 Task: In the Contact  AudreyDavis@lohud.com, Log SMS with description: 'Followed up via SMS with a lead who attended our recent webinar.'; Add date: '12 September, 2023', attach the document: Project_plan.docx. Logged in from softage.10@softage.net
Action: Mouse moved to (120, 74)
Screenshot: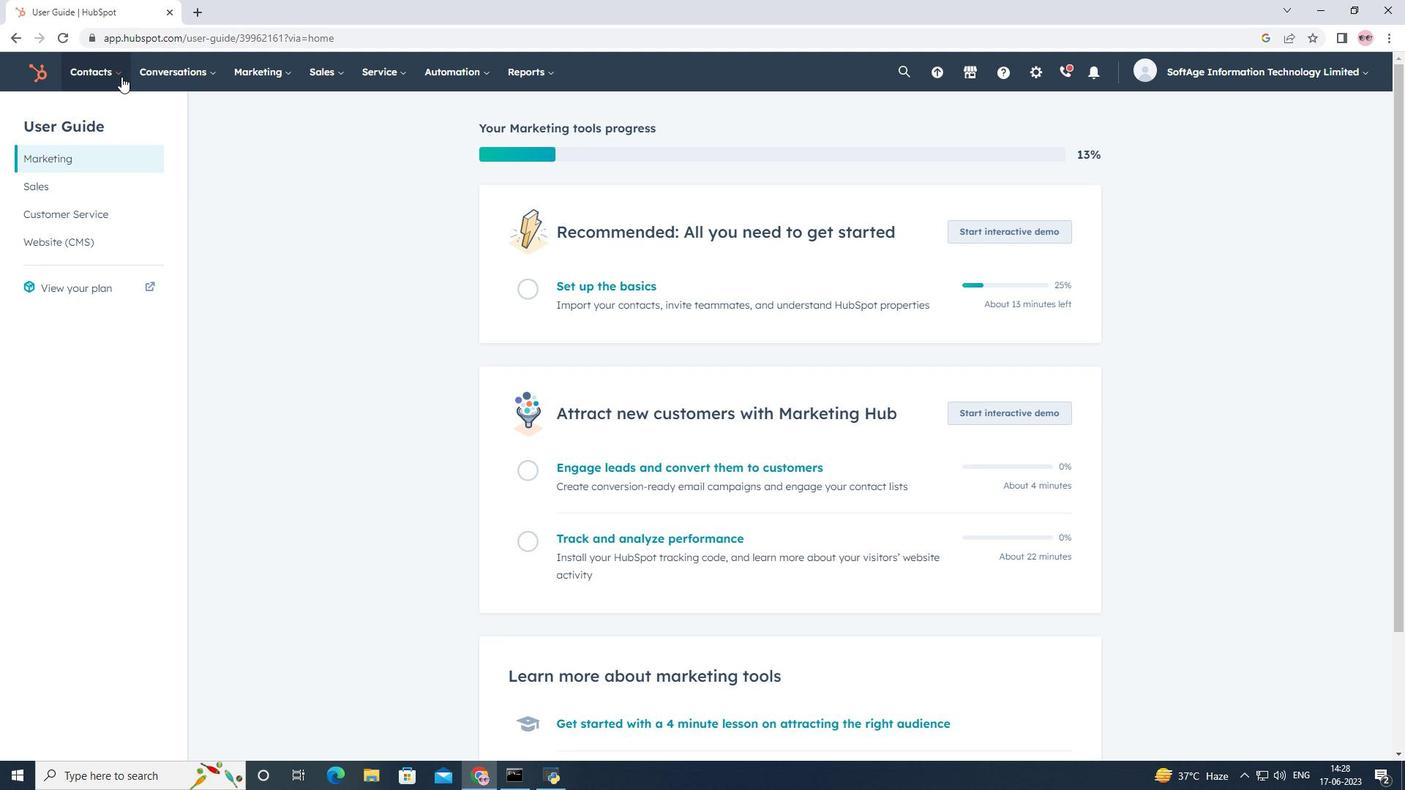 
Action: Mouse pressed left at (120, 74)
Screenshot: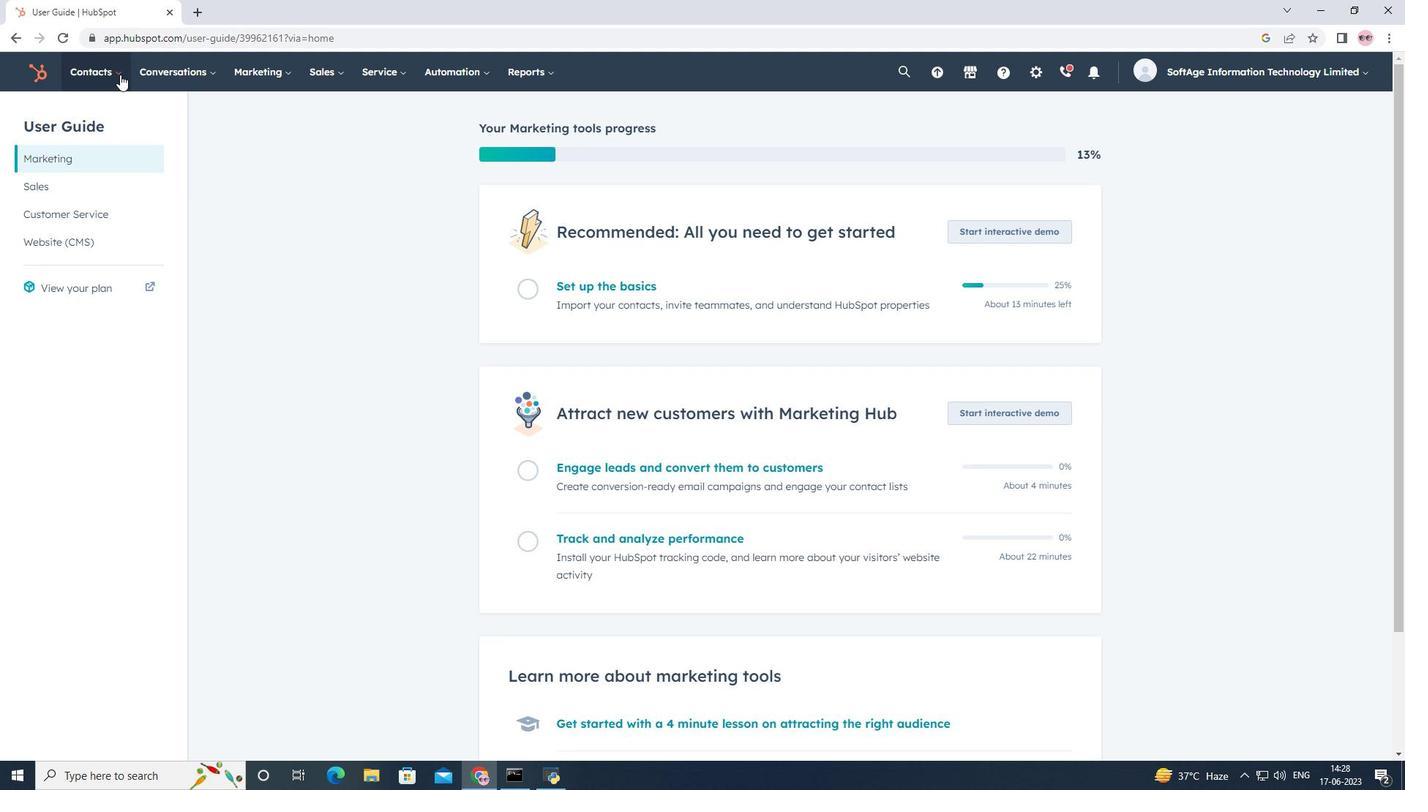 
Action: Mouse moved to (117, 105)
Screenshot: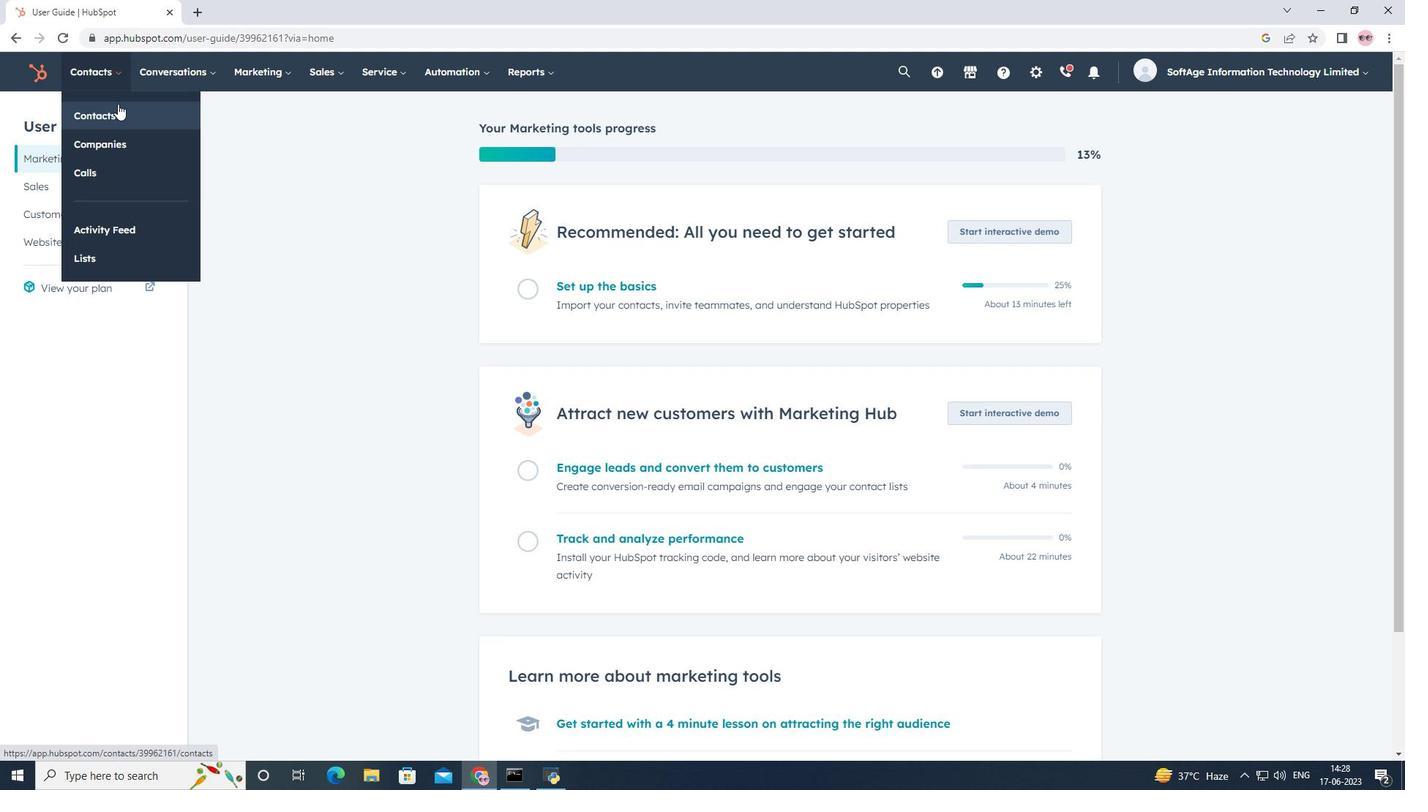 
Action: Mouse pressed left at (117, 105)
Screenshot: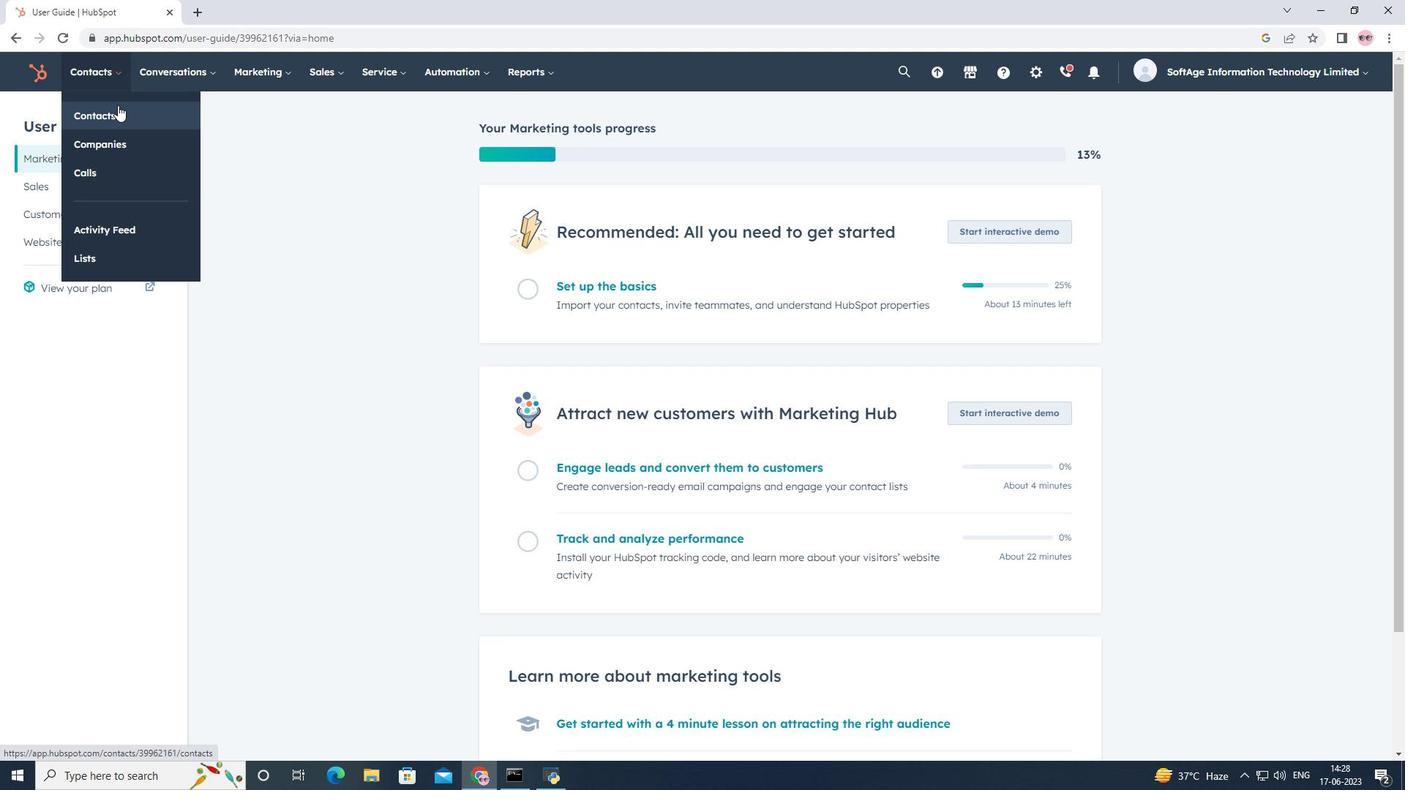 
Action: Mouse moved to (138, 240)
Screenshot: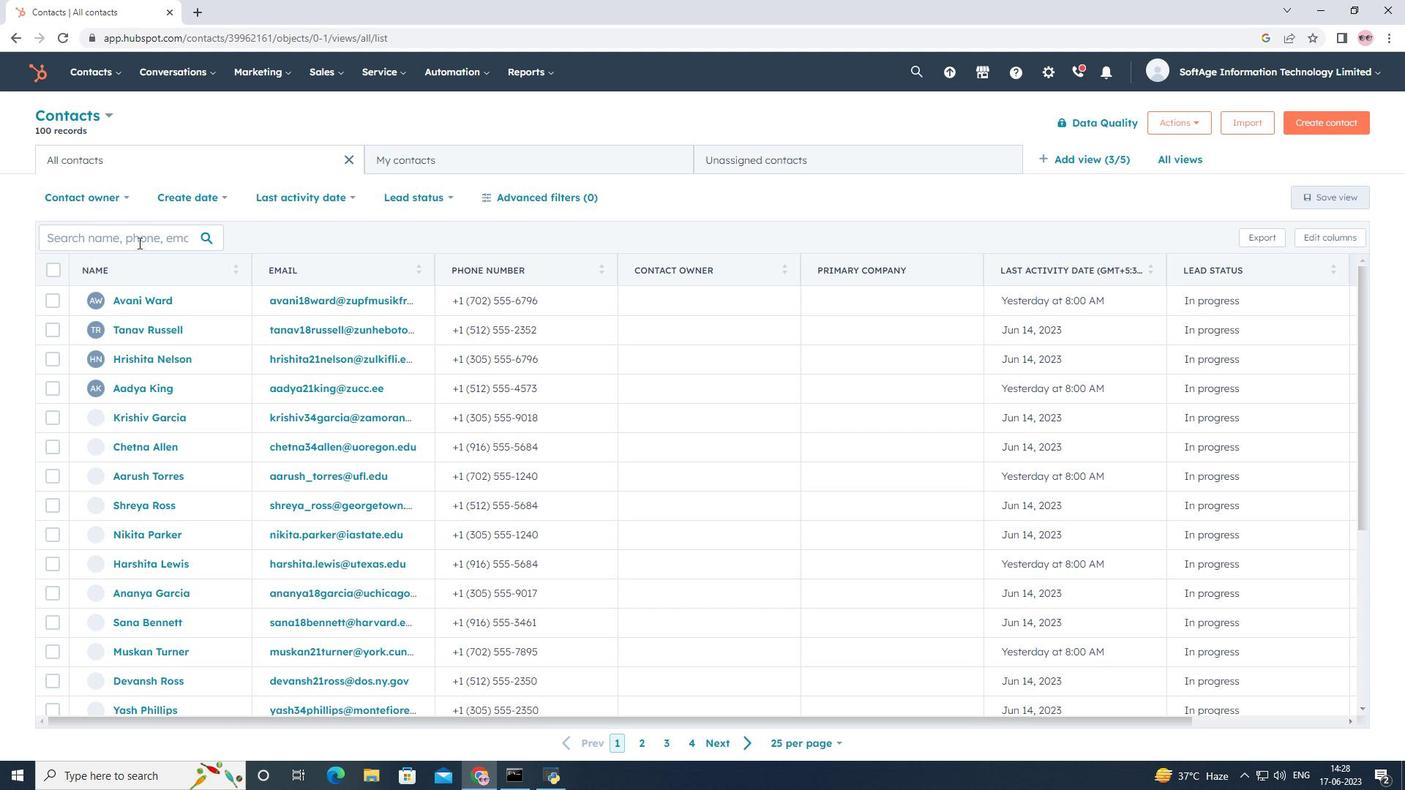 
Action: Mouse pressed left at (138, 240)
Screenshot: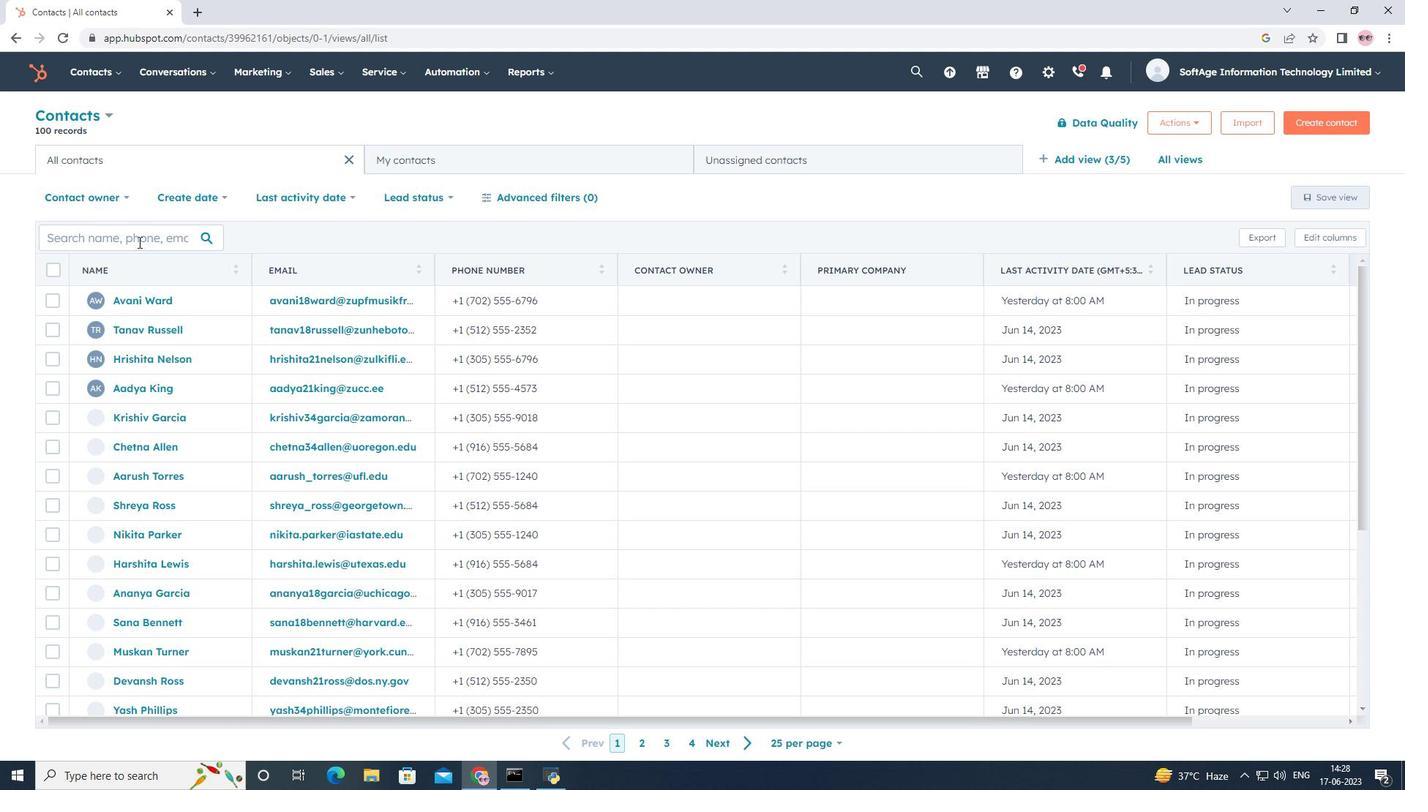 
Action: Mouse moved to (138, 240)
Screenshot: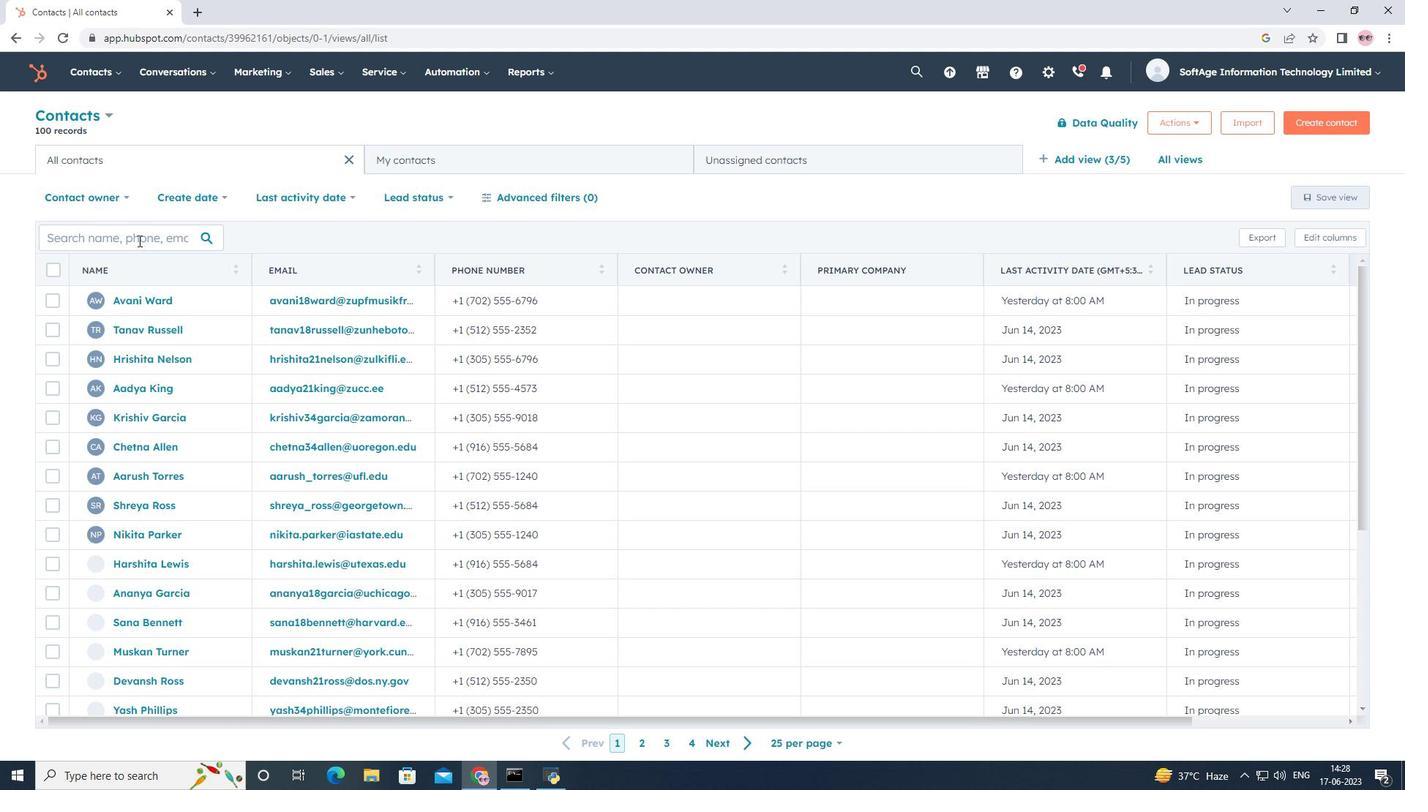 
Action: Key pressed <Key.shift>Audrey<Key.shift>davis<Key.shift>@lohud.com
Screenshot: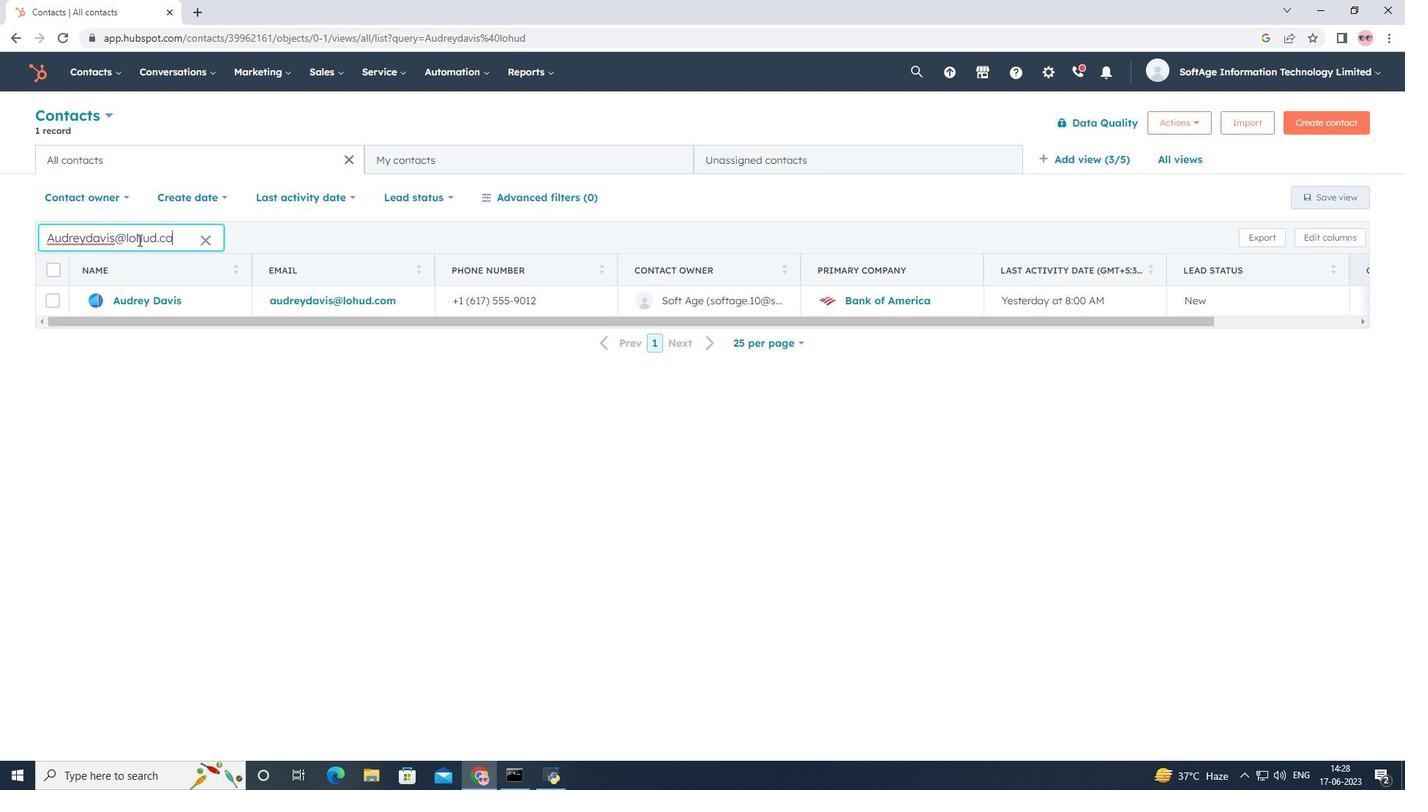 
Action: Mouse moved to (145, 300)
Screenshot: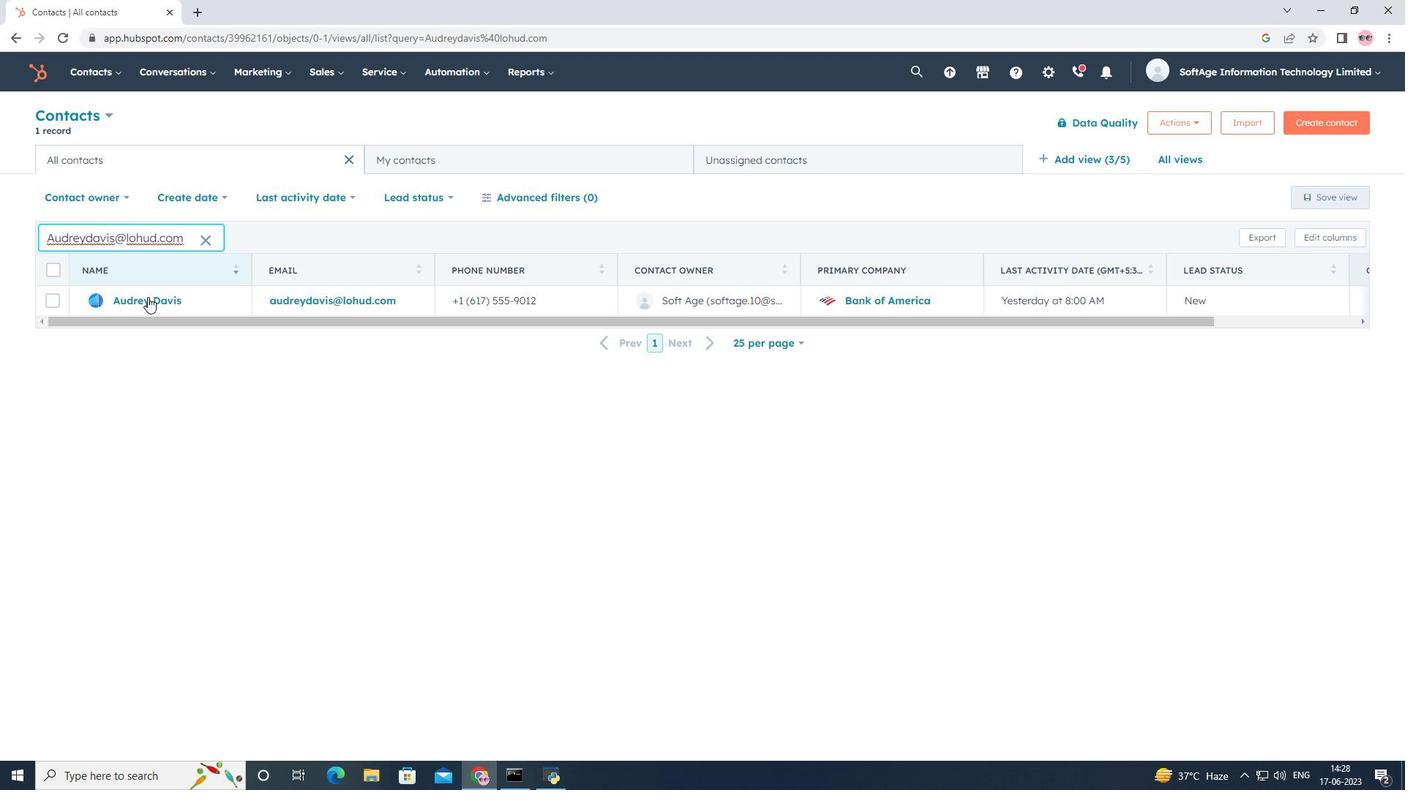 
Action: Mouse pressed left at (145, 300)
Screenshot: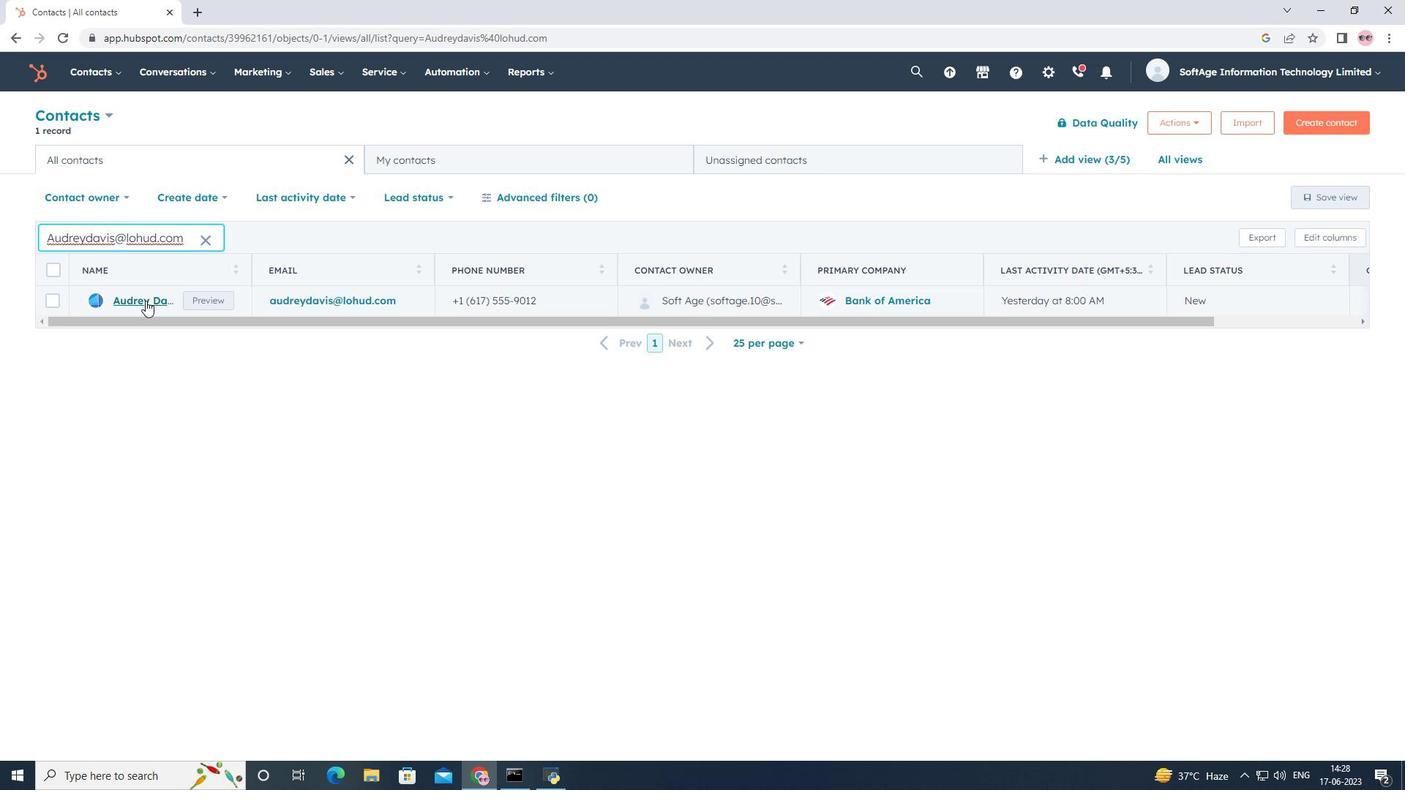 
Action: Mouse moved to (278, 243)
Screenshot: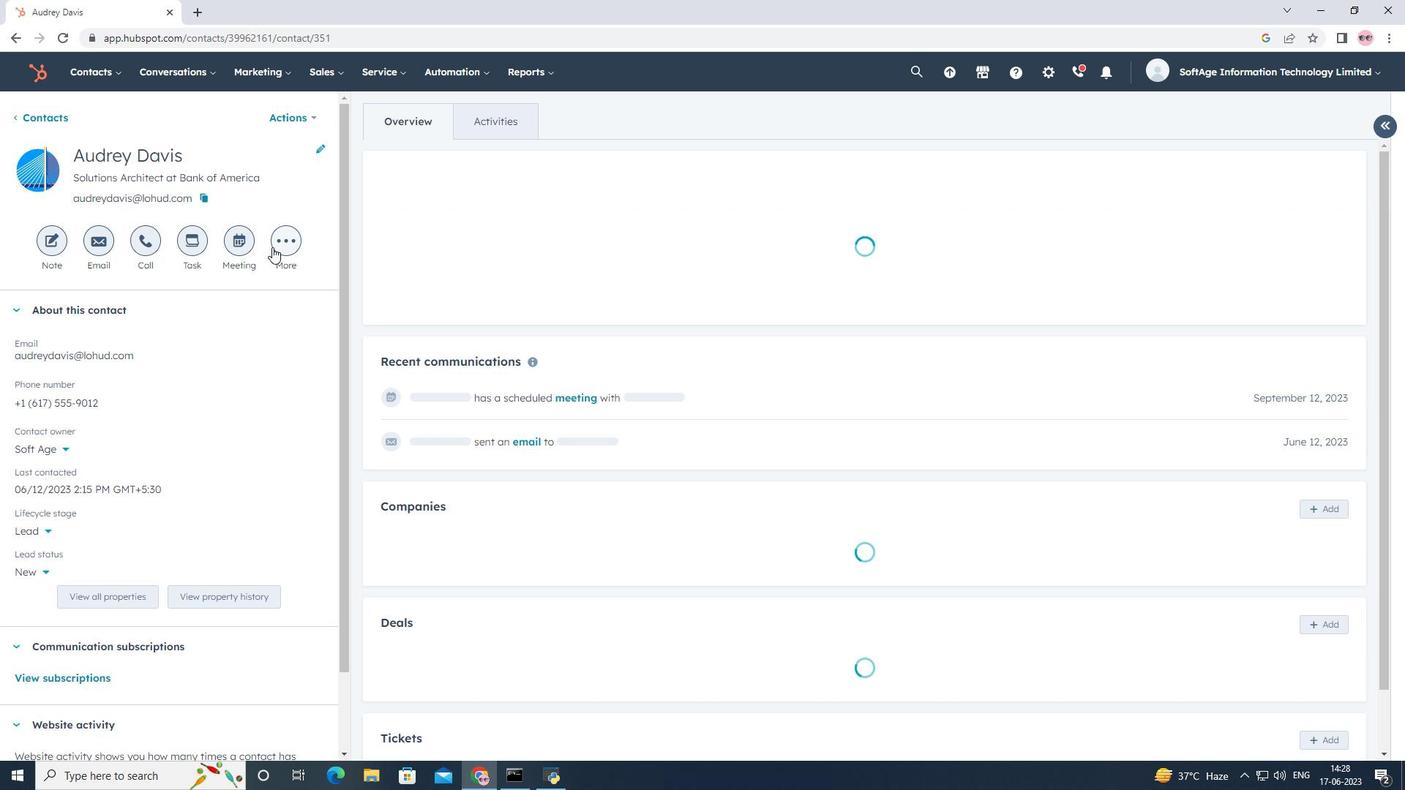 
Action: Mouse pressed left at (278, 243)
Screenshot: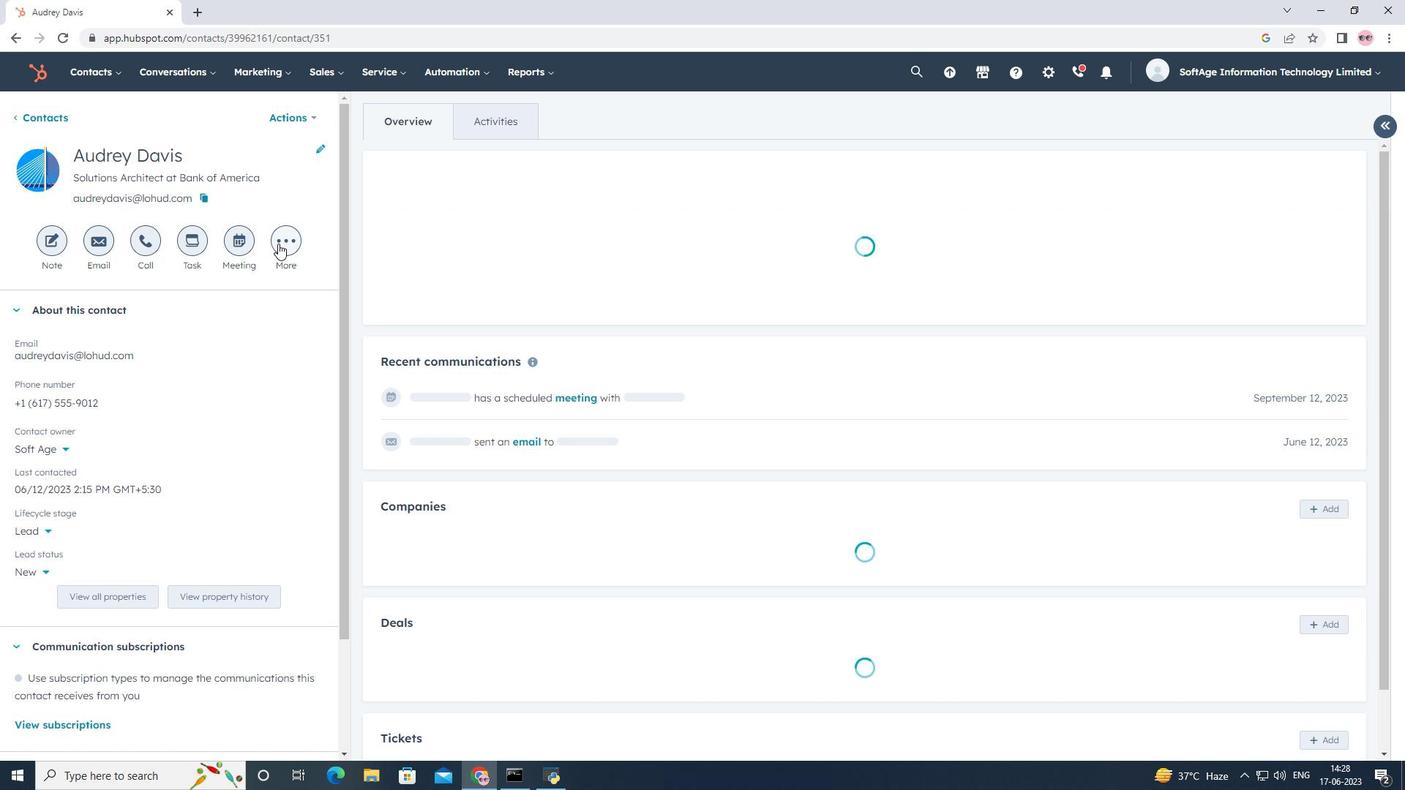
Action: Mouse moved to (288, 279)
Screenshot: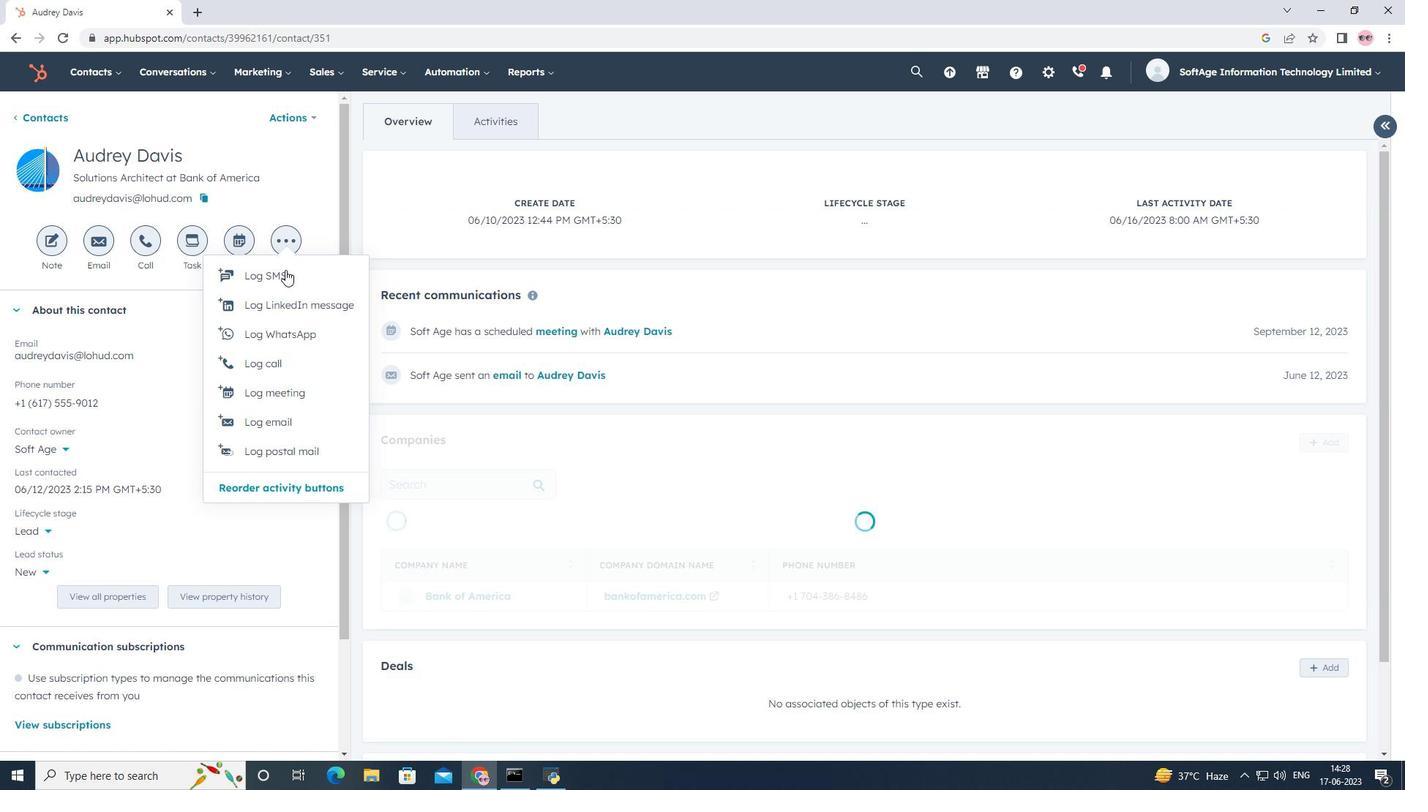 
Action: Mouse pressed left at (288, 279)
Screenshot: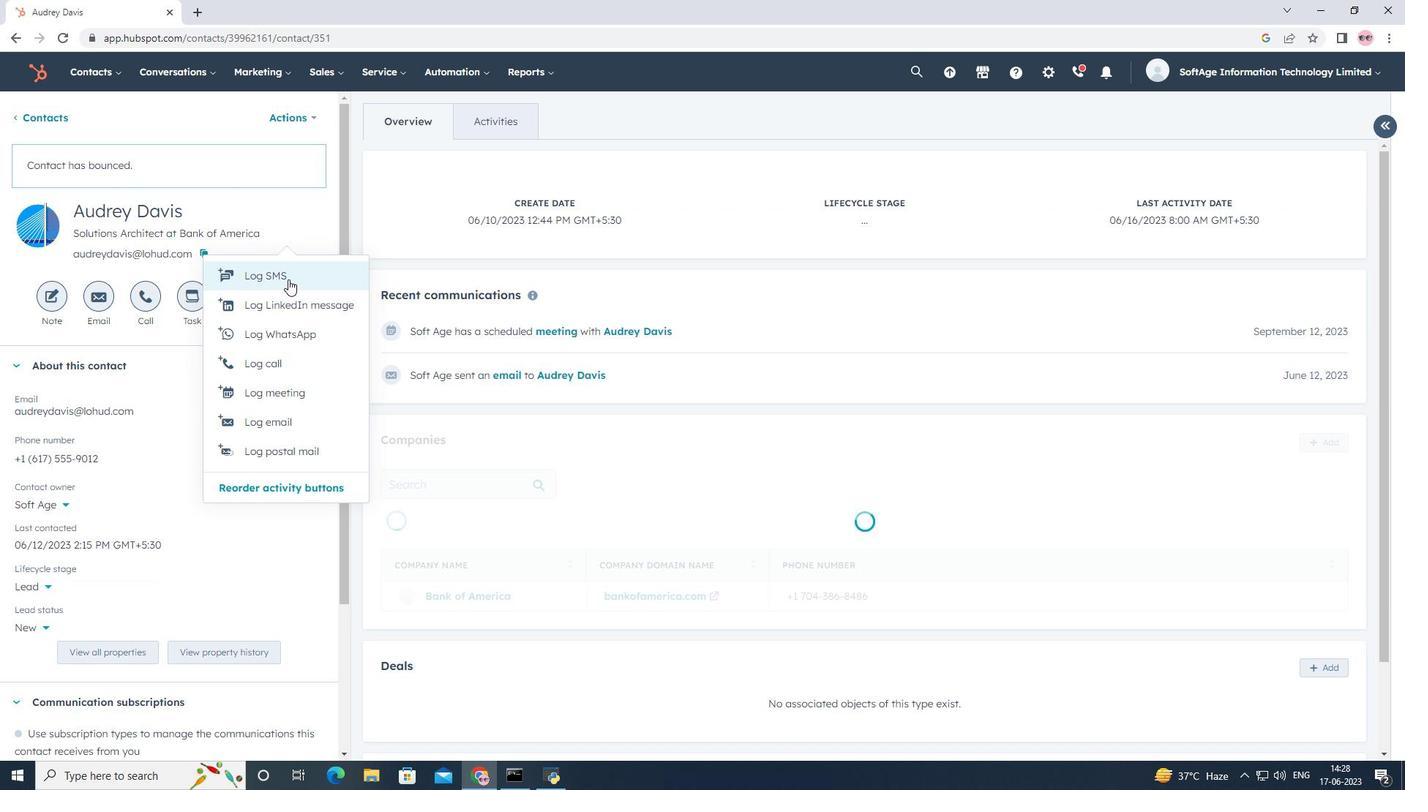 
Action: Mouse moved to (283, 298)
Screenshot: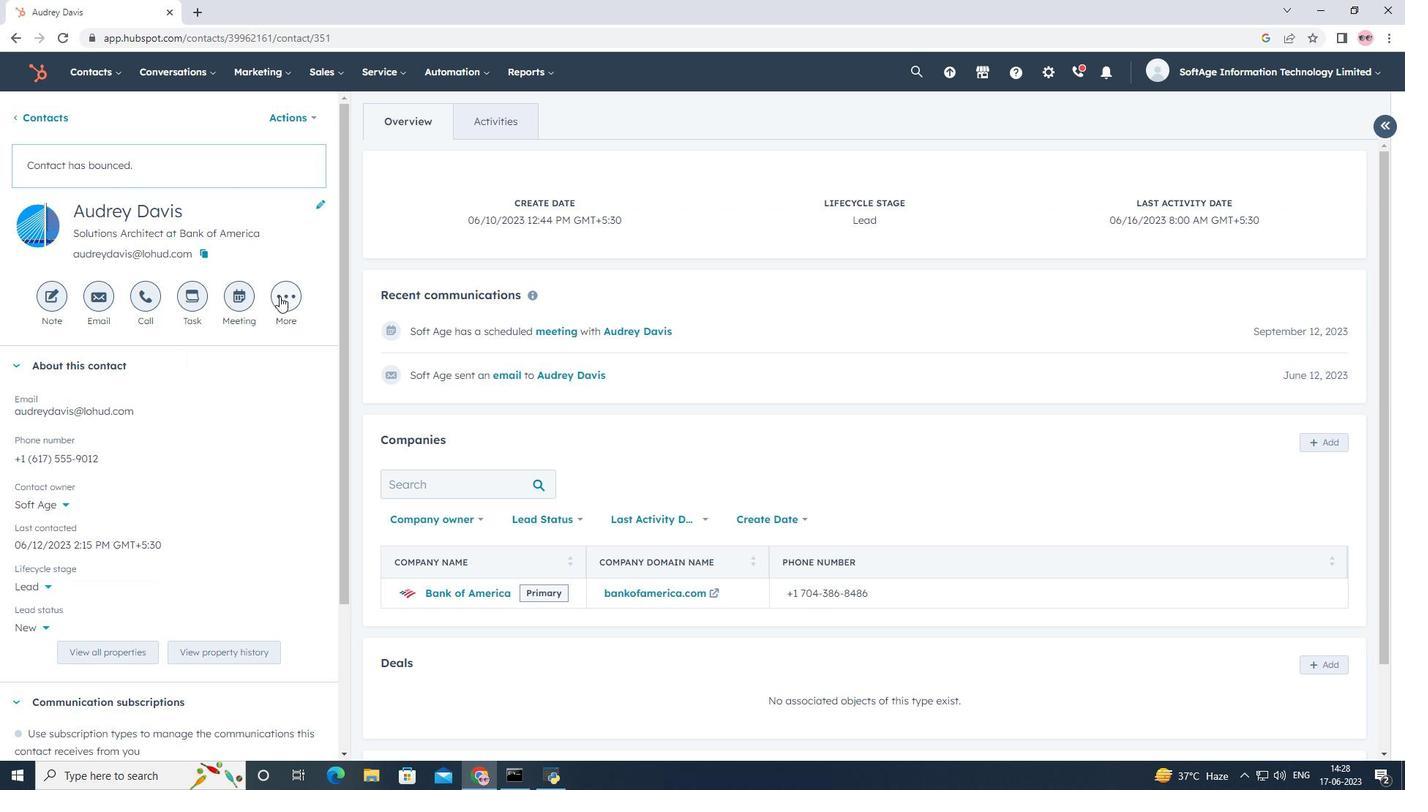 
Action: Mouse pressed left at (283, 298)
Screenshot: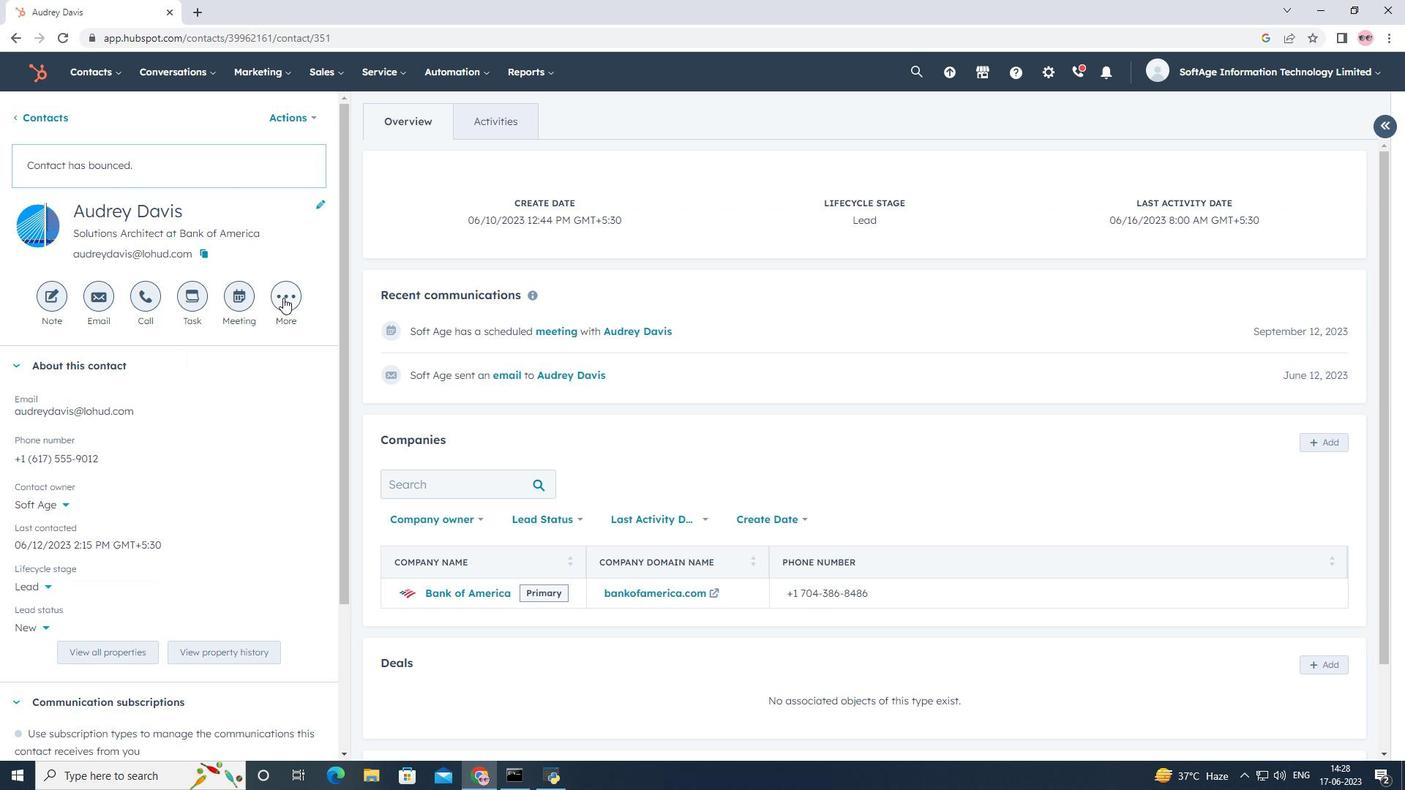 
Action: Mouse moved to (296, 328)
Screenshot: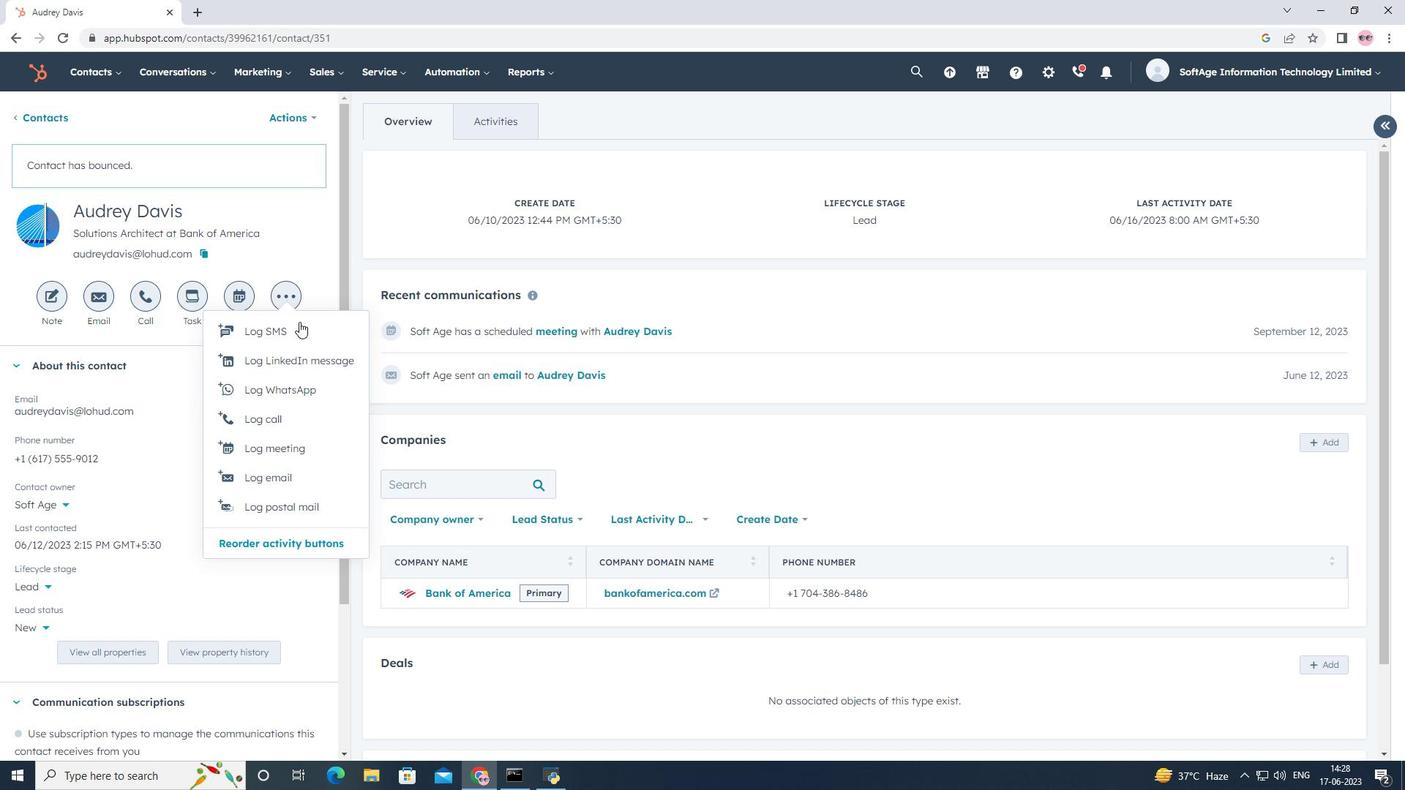 
Action: Mouse pressed left at (296, 328)
Screenshot: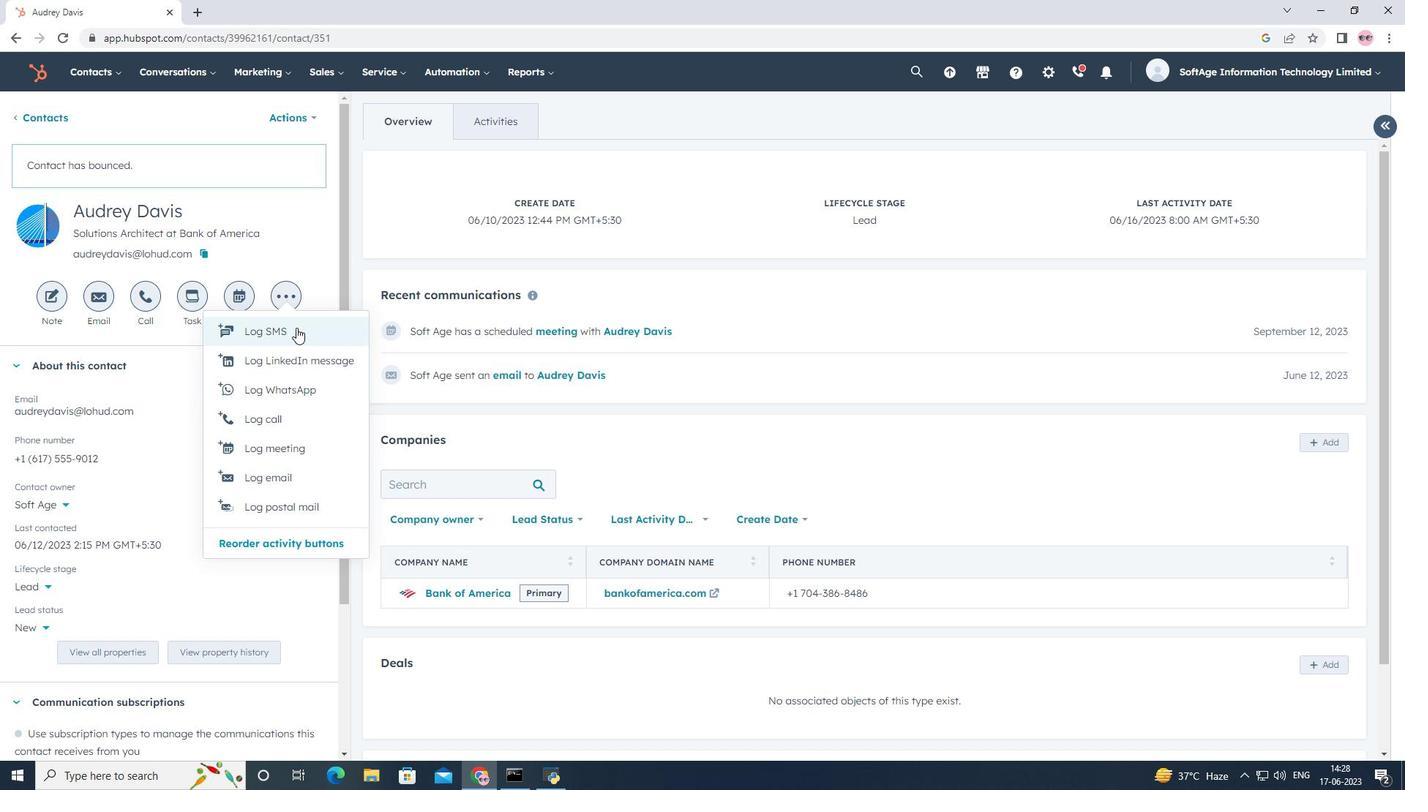 
Action: Mouse moved to (889, 549)
Screenshot: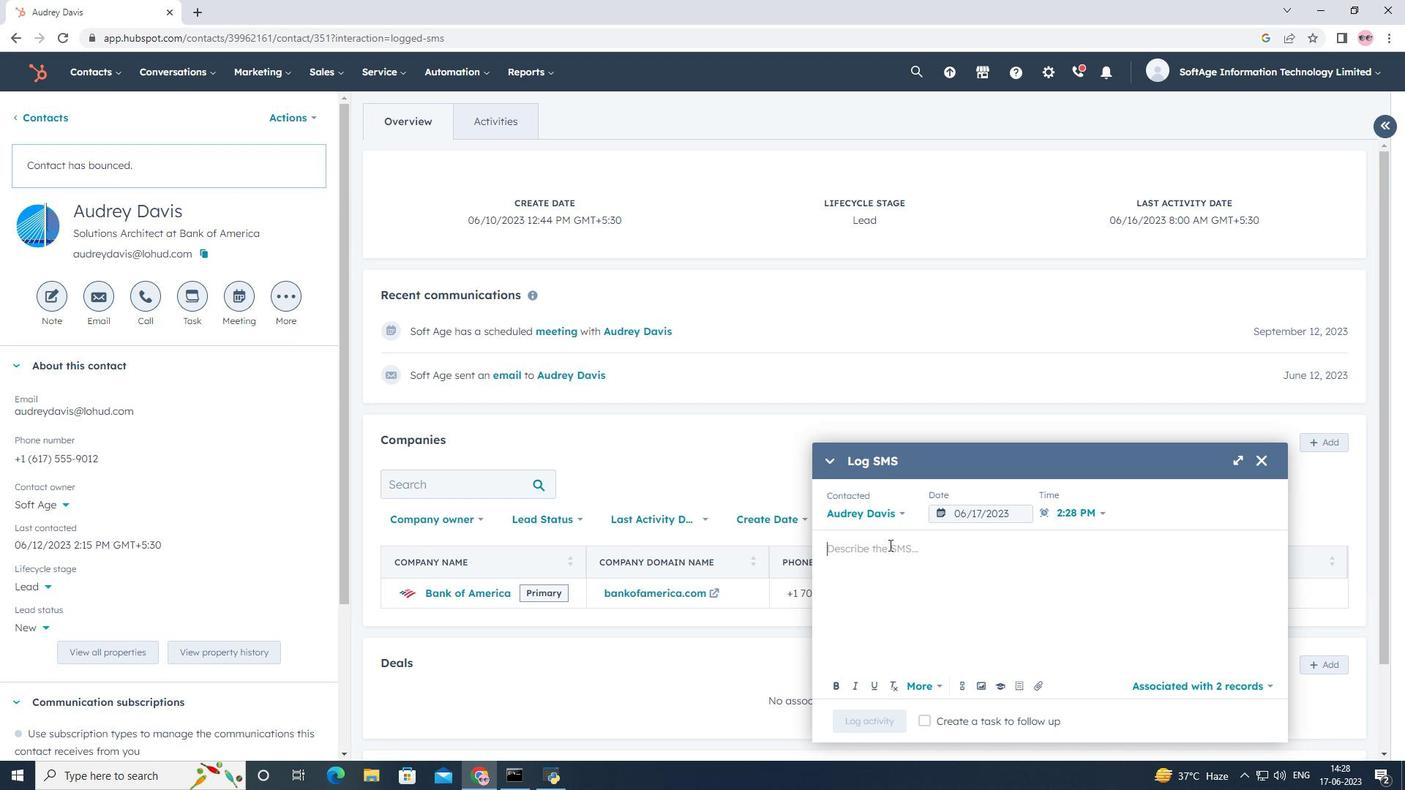 
Action: Mouse pressed left at (889, 549)
Screenshot: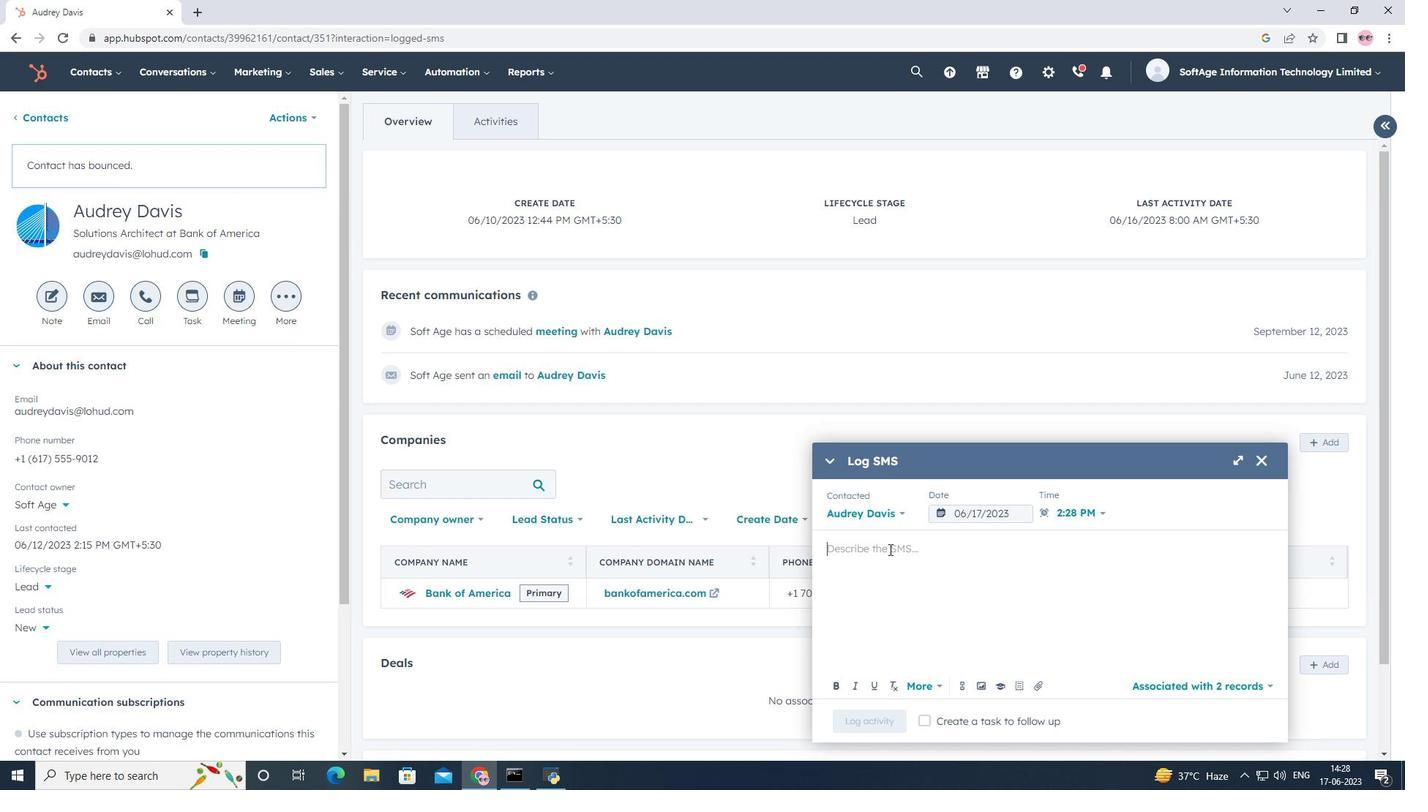 
Action: Key pressed <Key.shift><Key.shift><Key.shift><Key.shift><Key.shift><Key.shift><Key.shift><Key.shift><Key.shift><Key.shift><Key.shift><Key.shift><Key.shift><Key.shift><Key.shift><Key.shift><Key.shift>Followed<Key.space>up<Key.space>via<Key.space><Key.shift>SMS<Key.space>with<Key.space>a<Key.space>lead<Key.space><Key.shift>who<Key.space>attended<Key.space>our<Key.space>recent<Key.space>webinar.
Screenshot: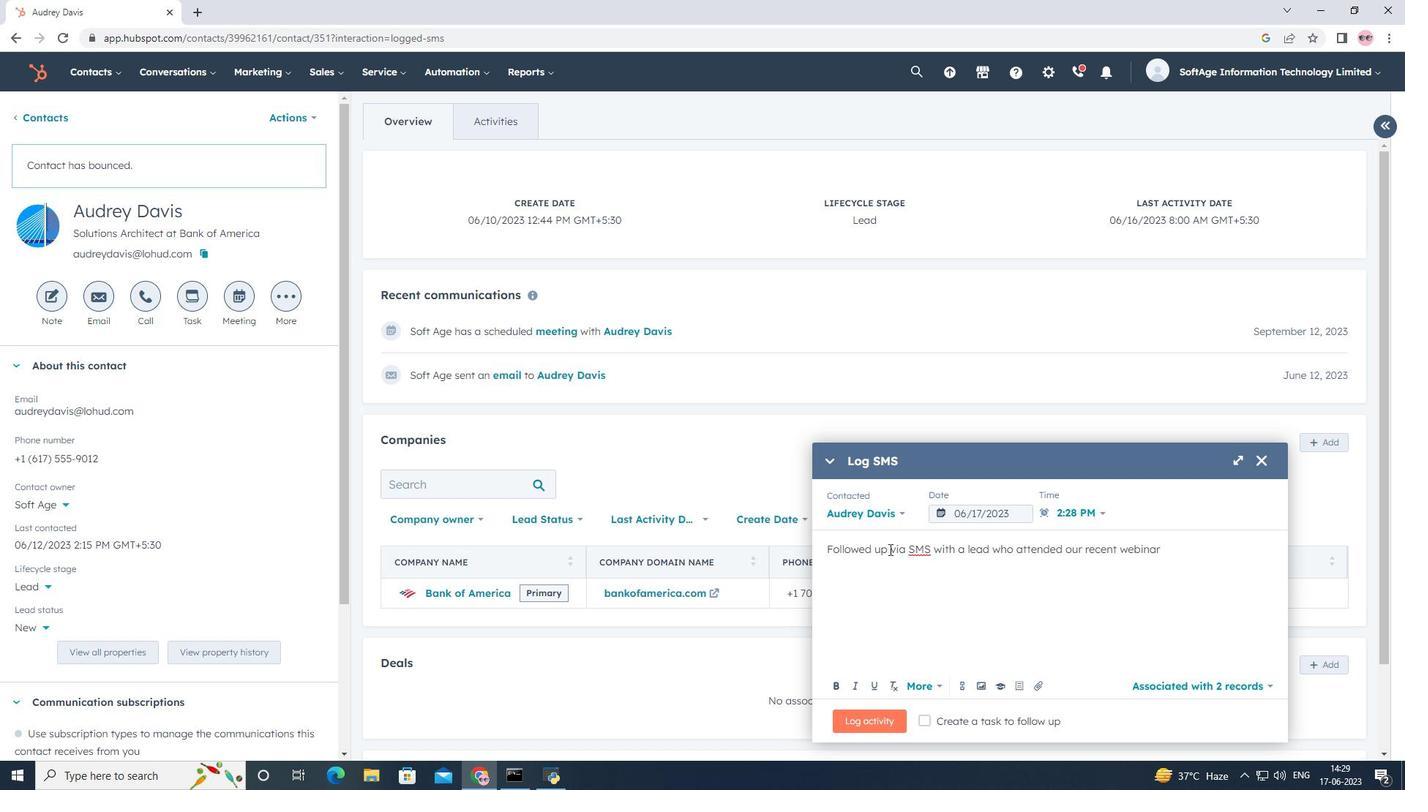 
Action: Mouse moved to (1003, 515)
Screenshot: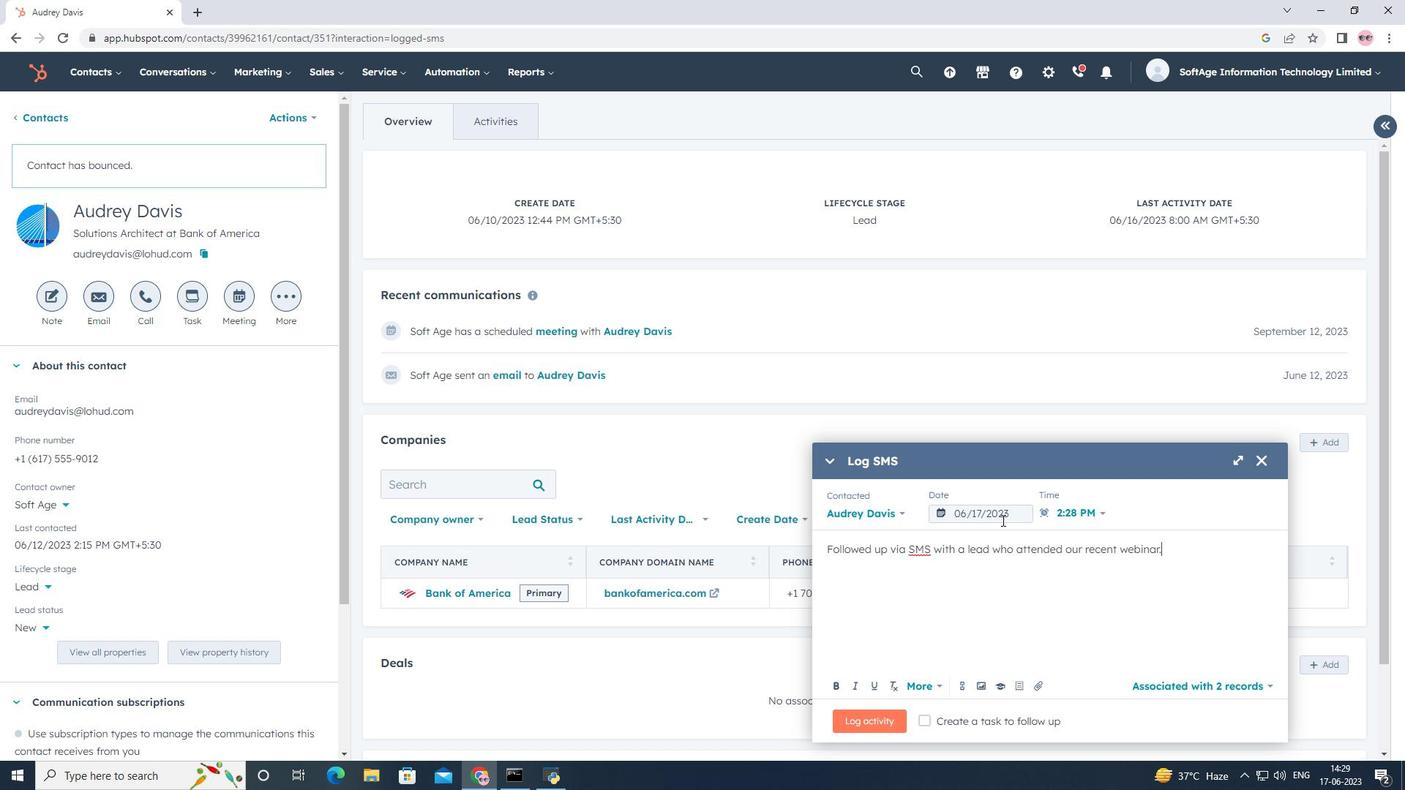 
Action: Mouse pressed left at (1003, 515)
Screenshot: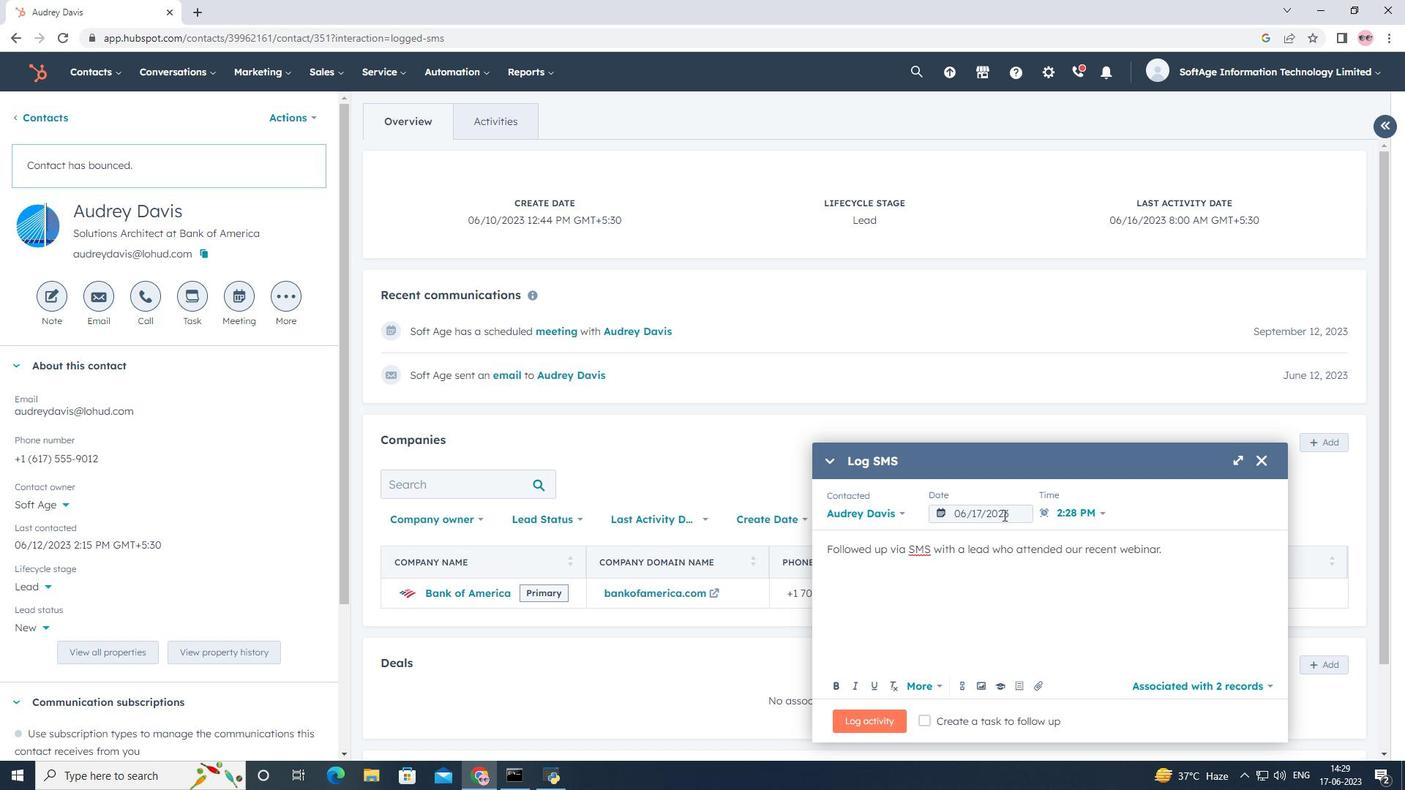 
Action: Mouse moved to (1117, 281)
Screenshot: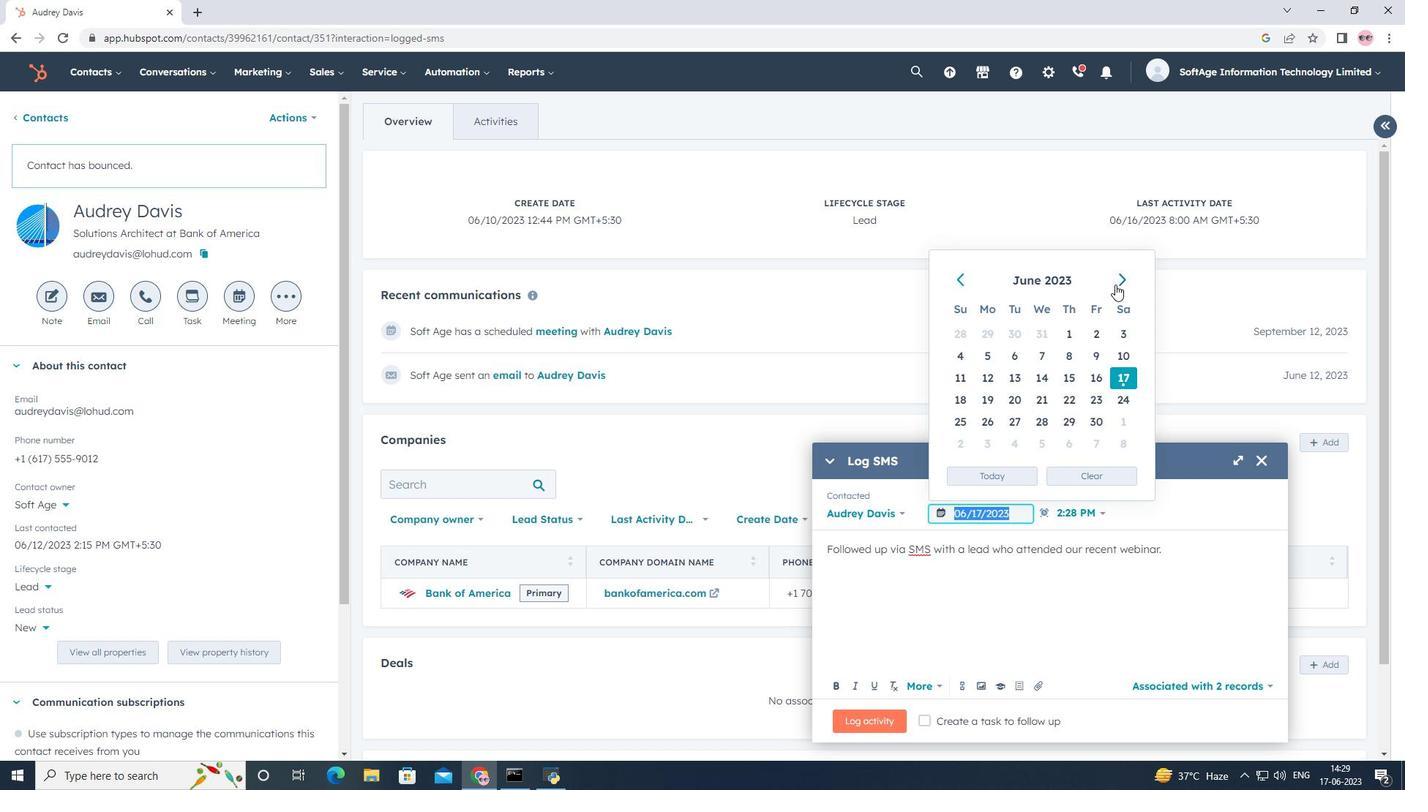 
Action: Mouse pressed left at (1117, 281)
Screenshot: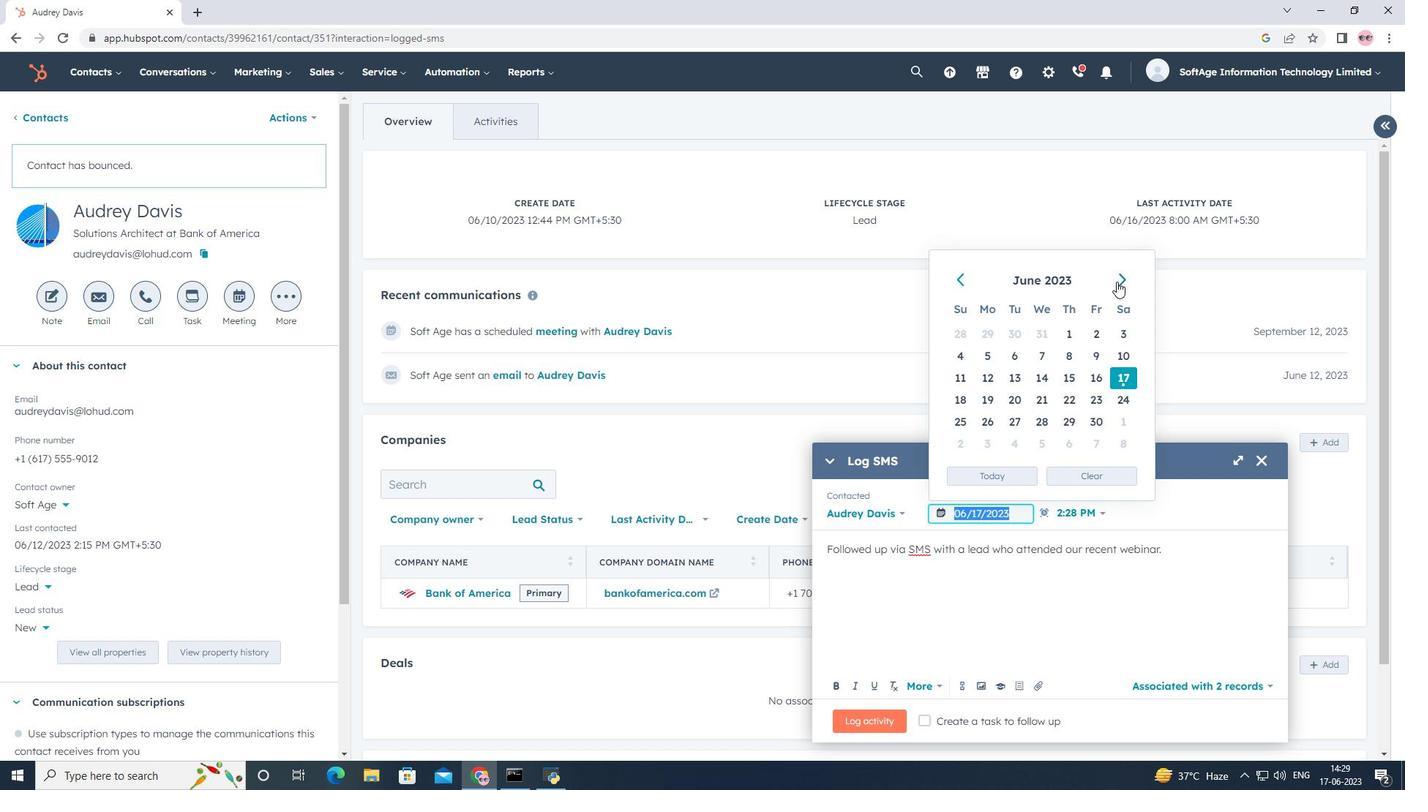 
Action: Mouse pressed left at (1117, 281)
Screenshot: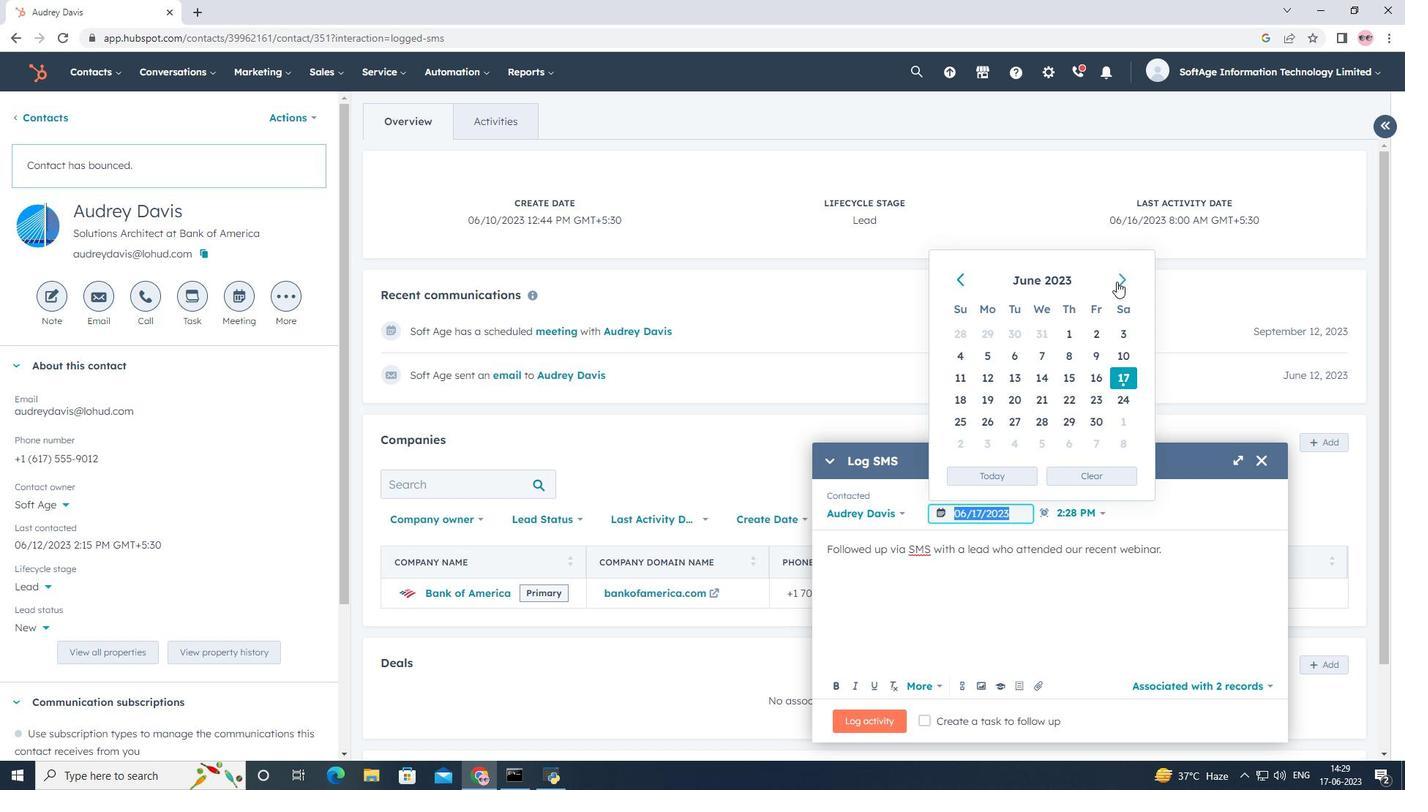 
Action: Mouse pressed left at (1117, 281)
Screenshot: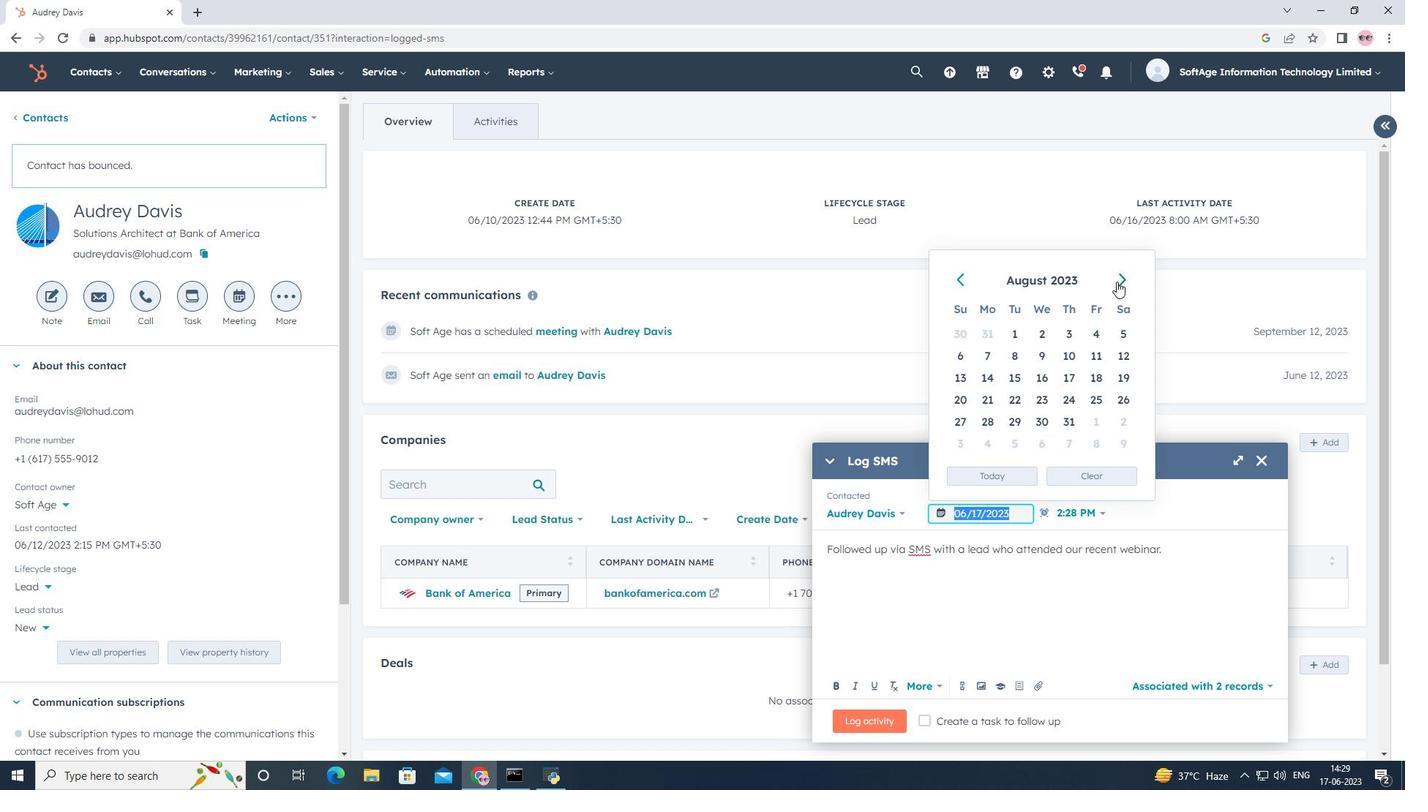 
Action: Mouse moved to (1016, 382)
Screenshot: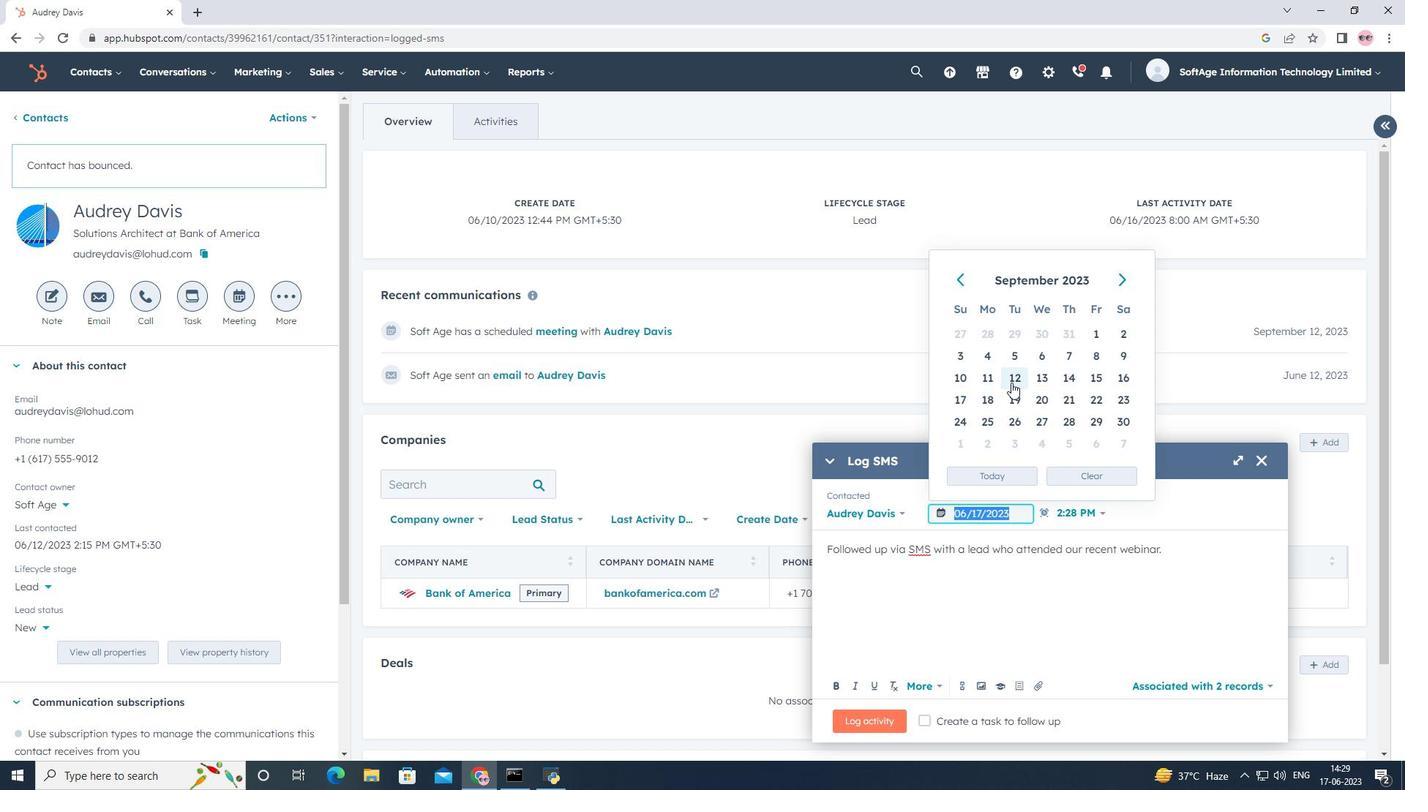 
Action: Mouse pressed left at (1016, 382)
Screenshot: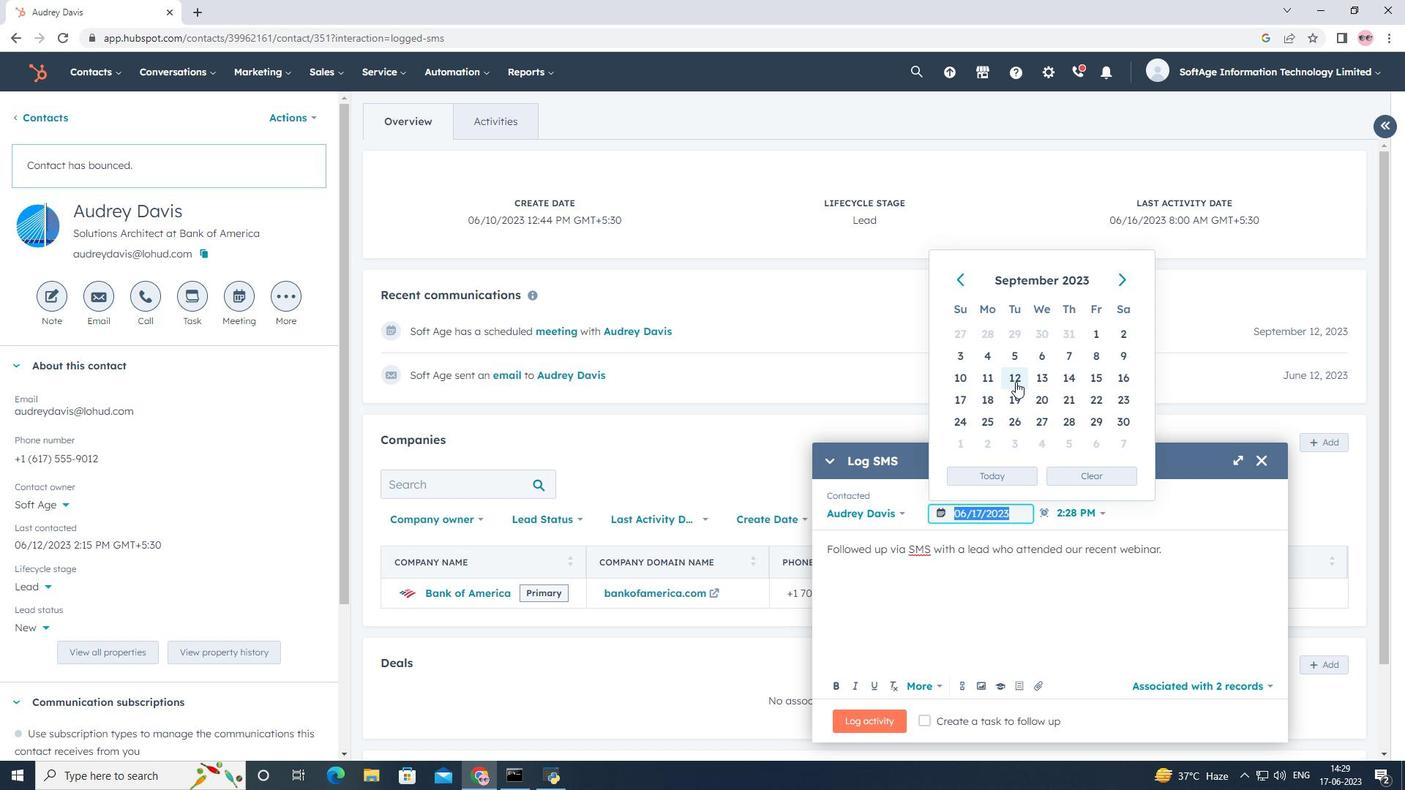 
Action: Mouse moved to (1036, 682)
Screenshot: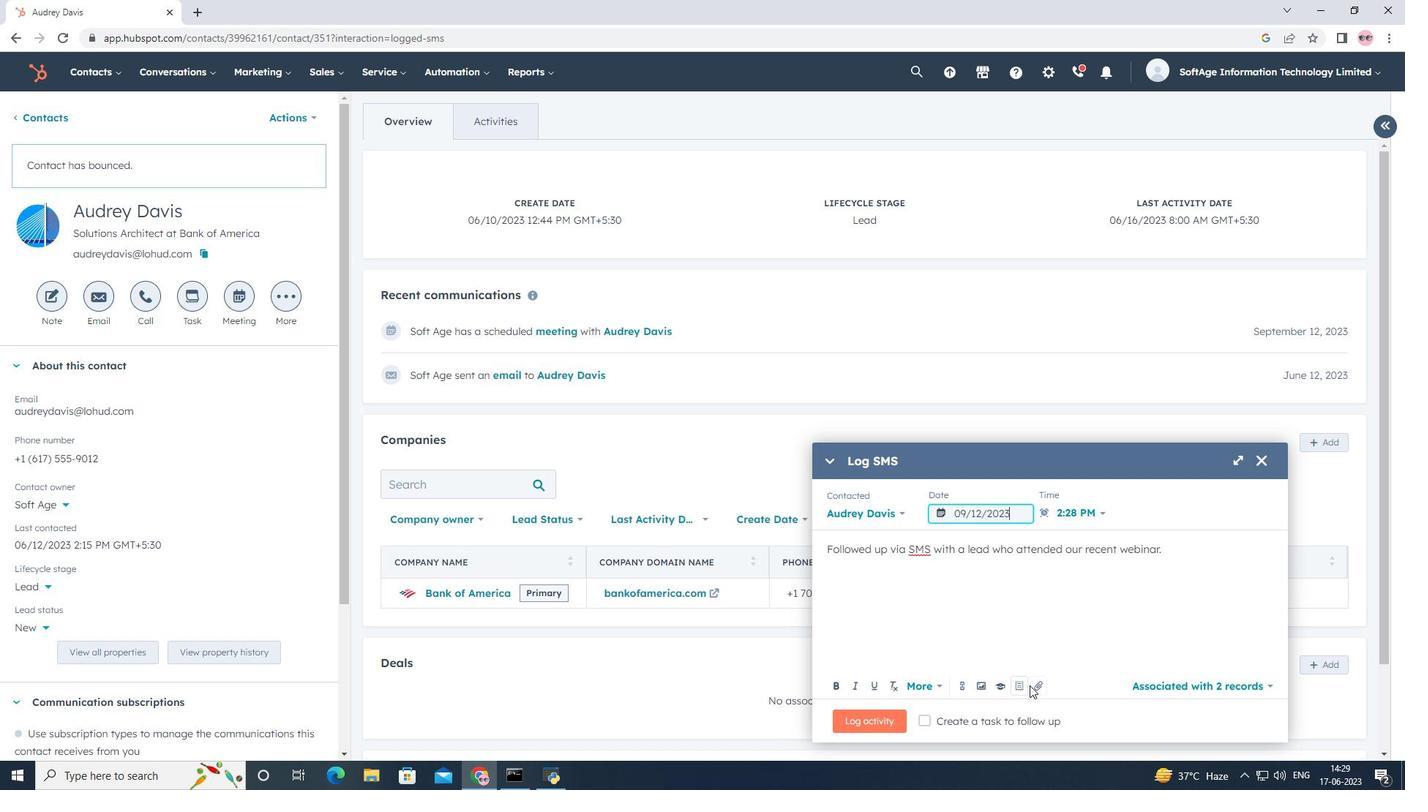 
Action: Mouse pressed left at (1036, 682)
Screenshot: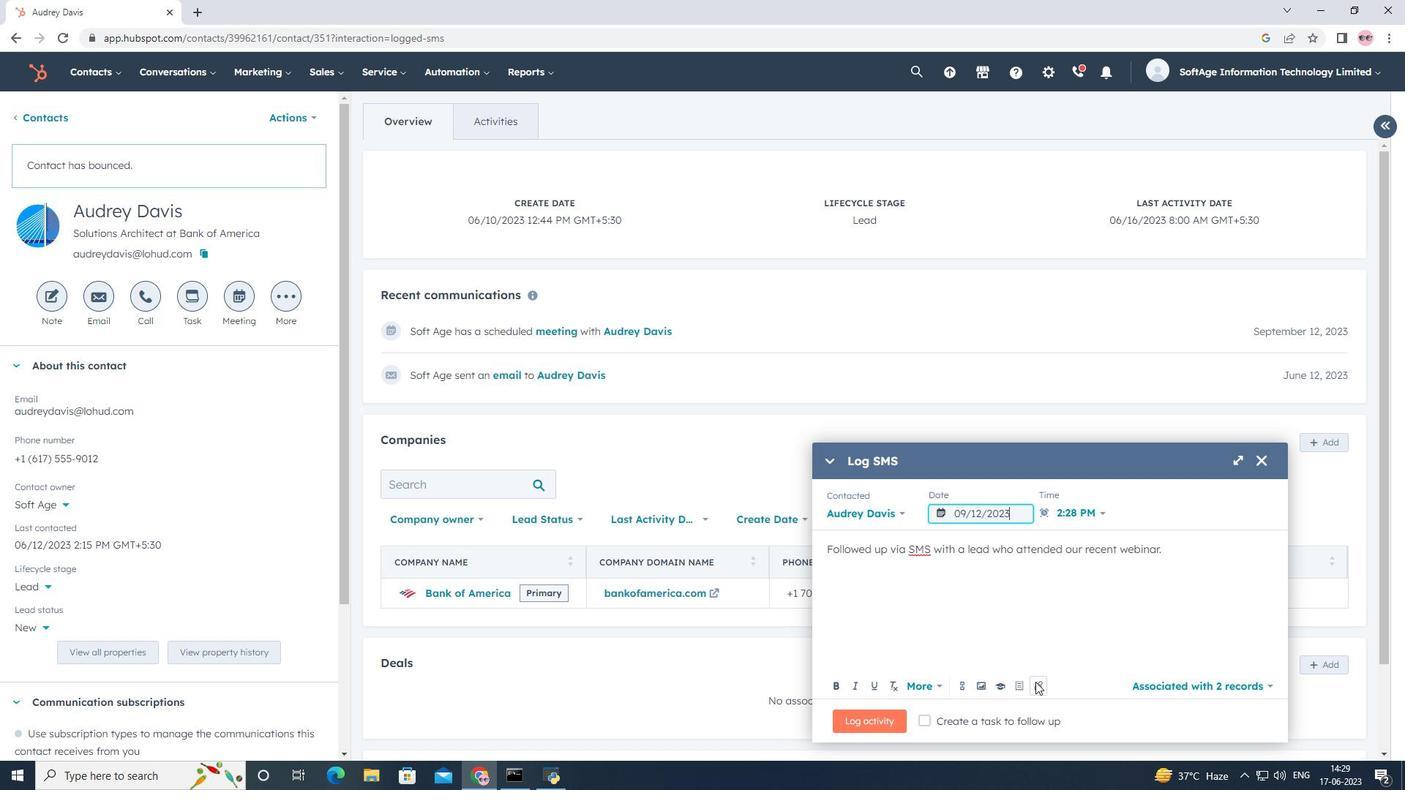 
Action: Mouse moved to (1048, 640)
Screenshot: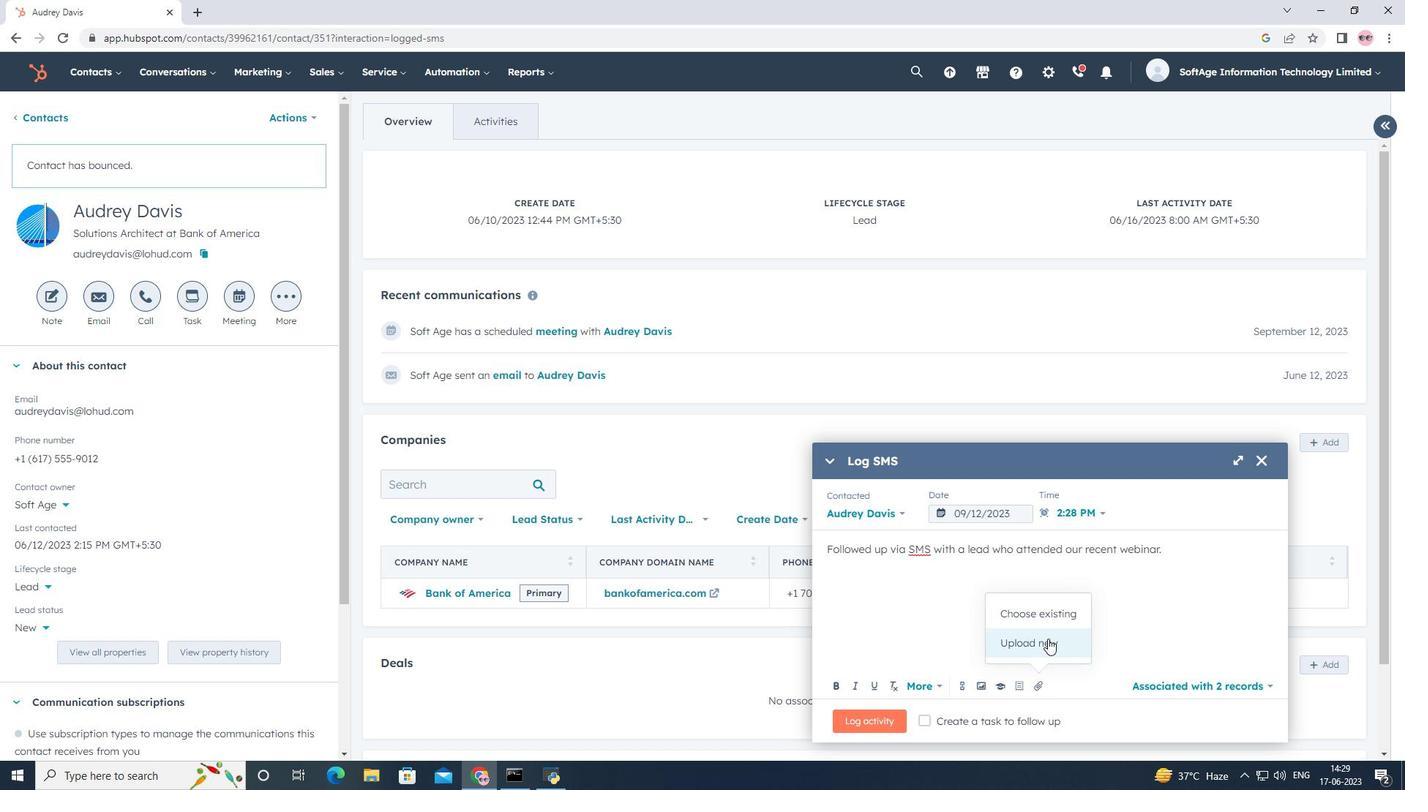 
Action: Mouse pressed left at (1048, 640)
Screenshot: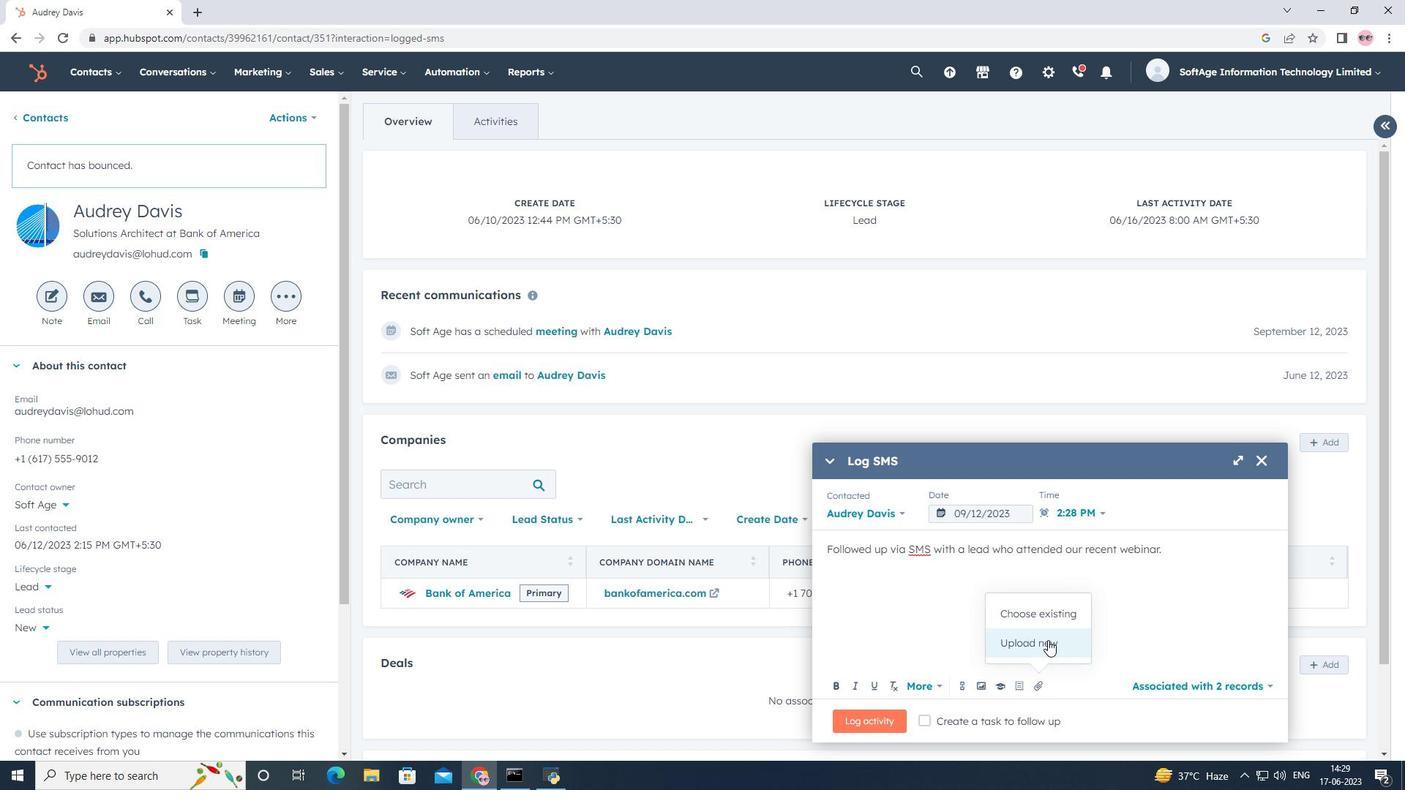 
Action: Mouse moved to (183, 110)
Screenshot: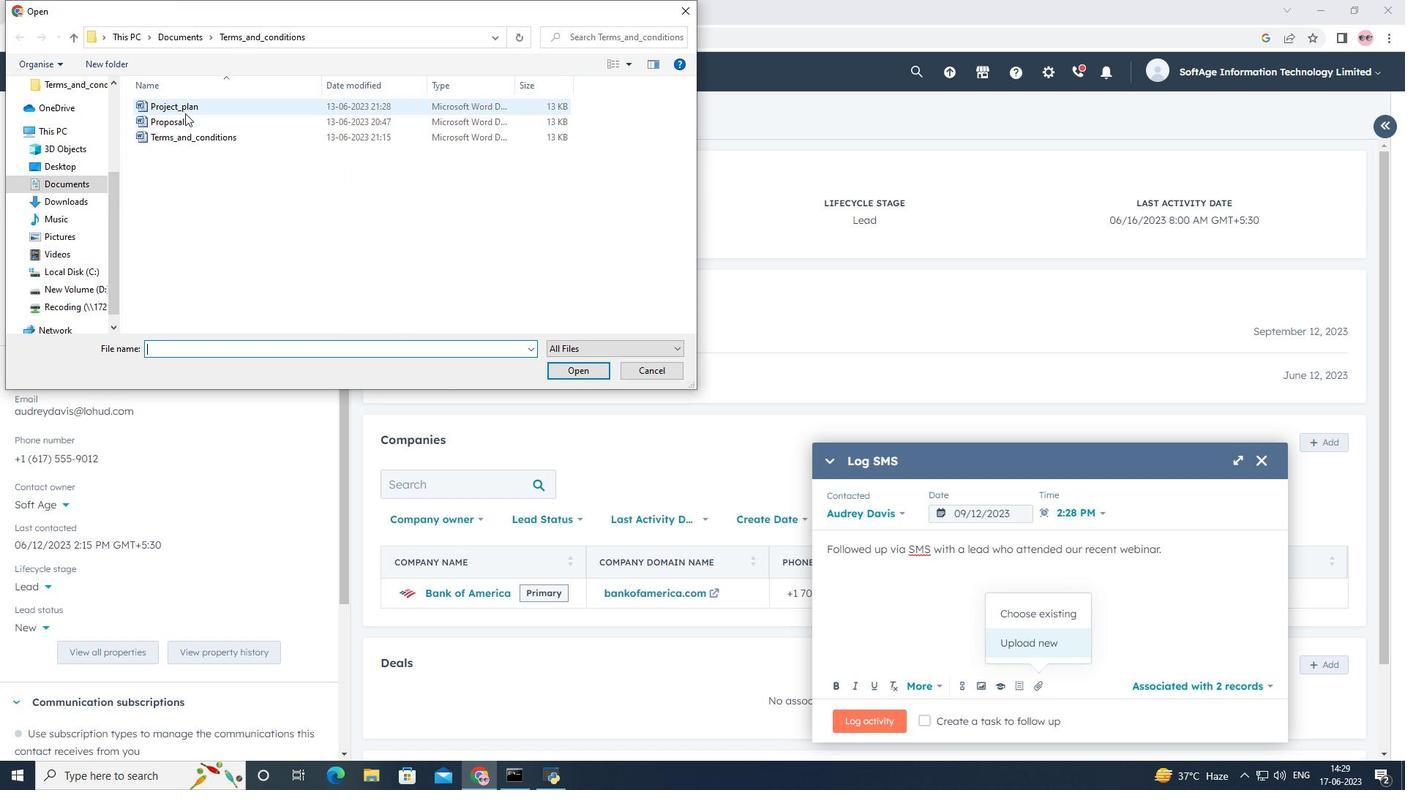
Action: Mouse pressed left at (183, 110)
Screenshot: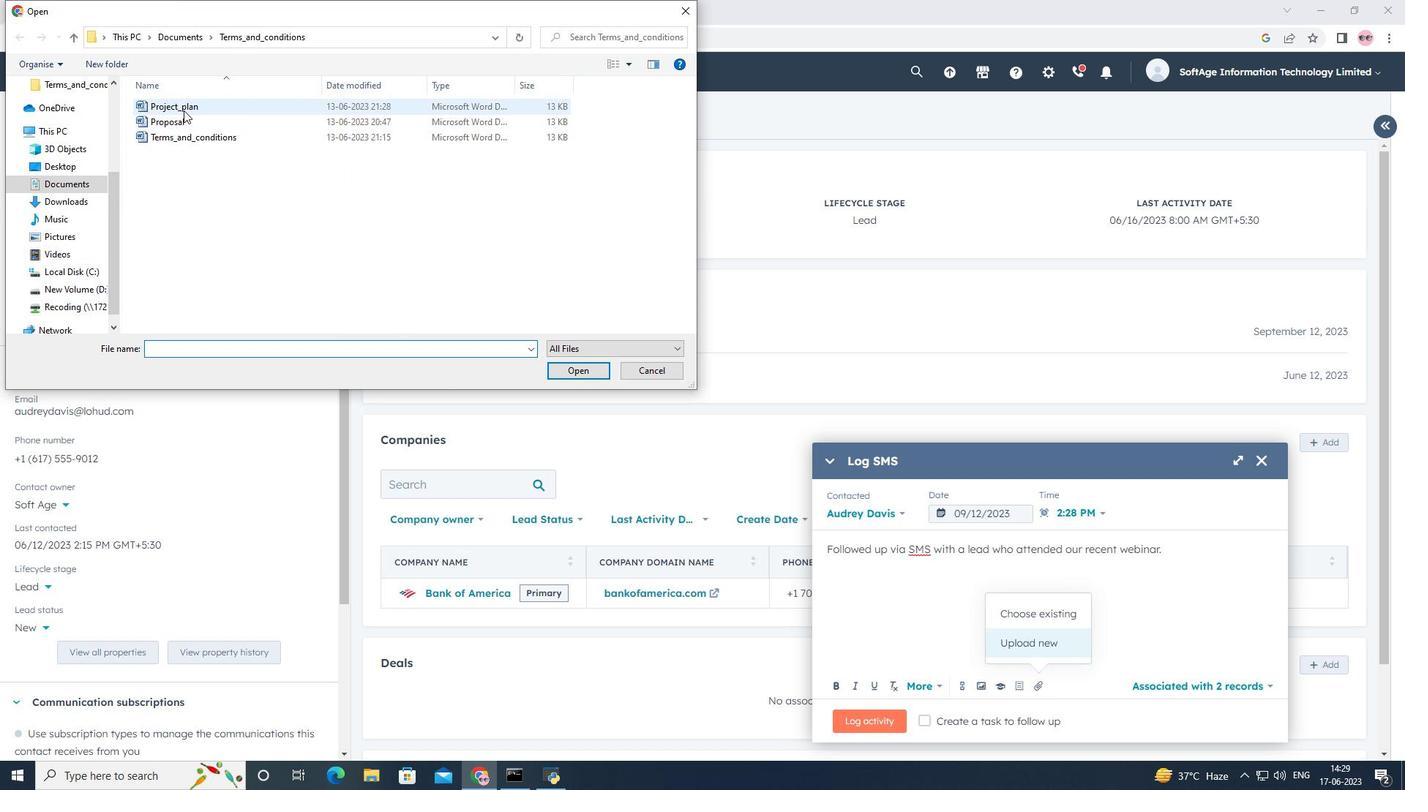 
Action: Mouse moved to (569, 371)
Screenshot: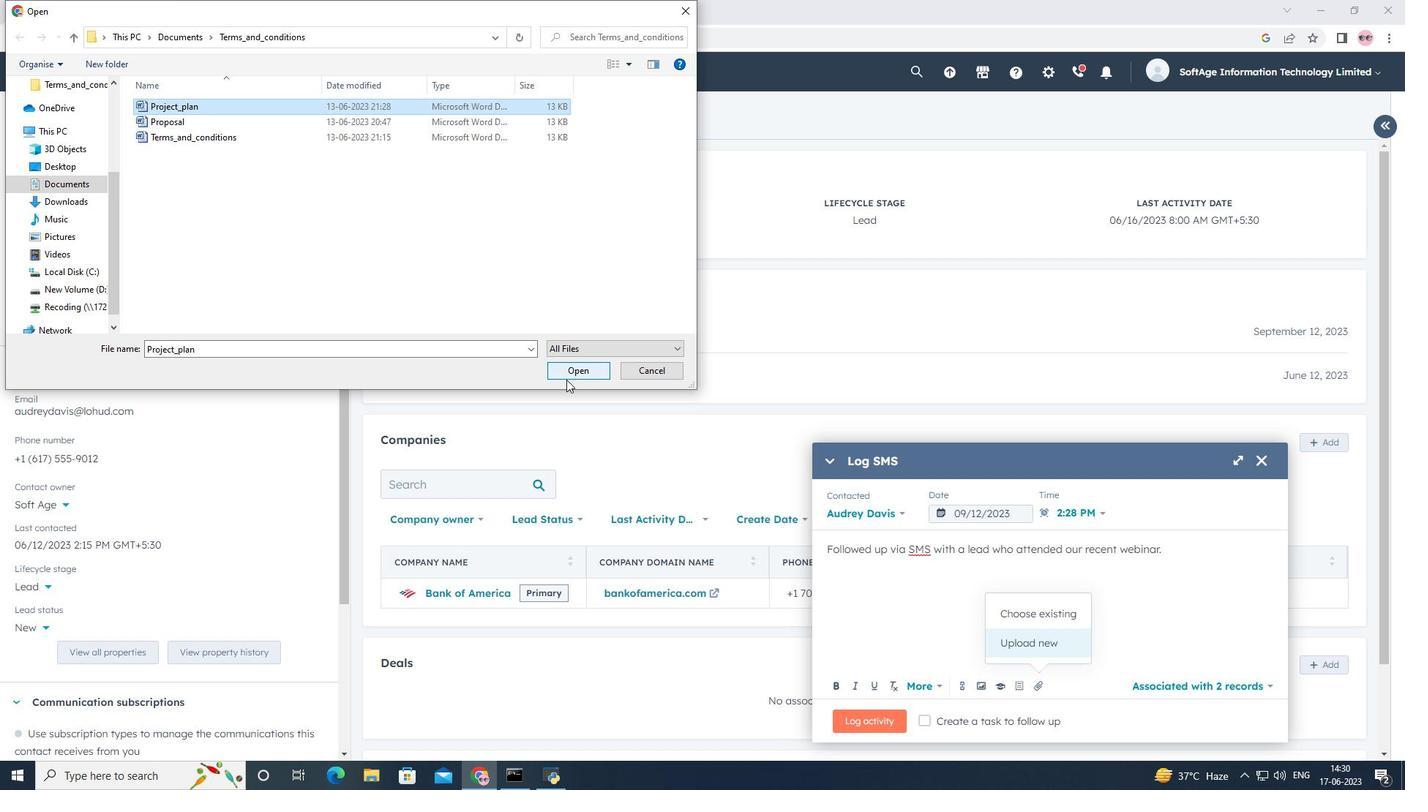 
Action: Mouse pressed left at (569, 371)
Screenshot: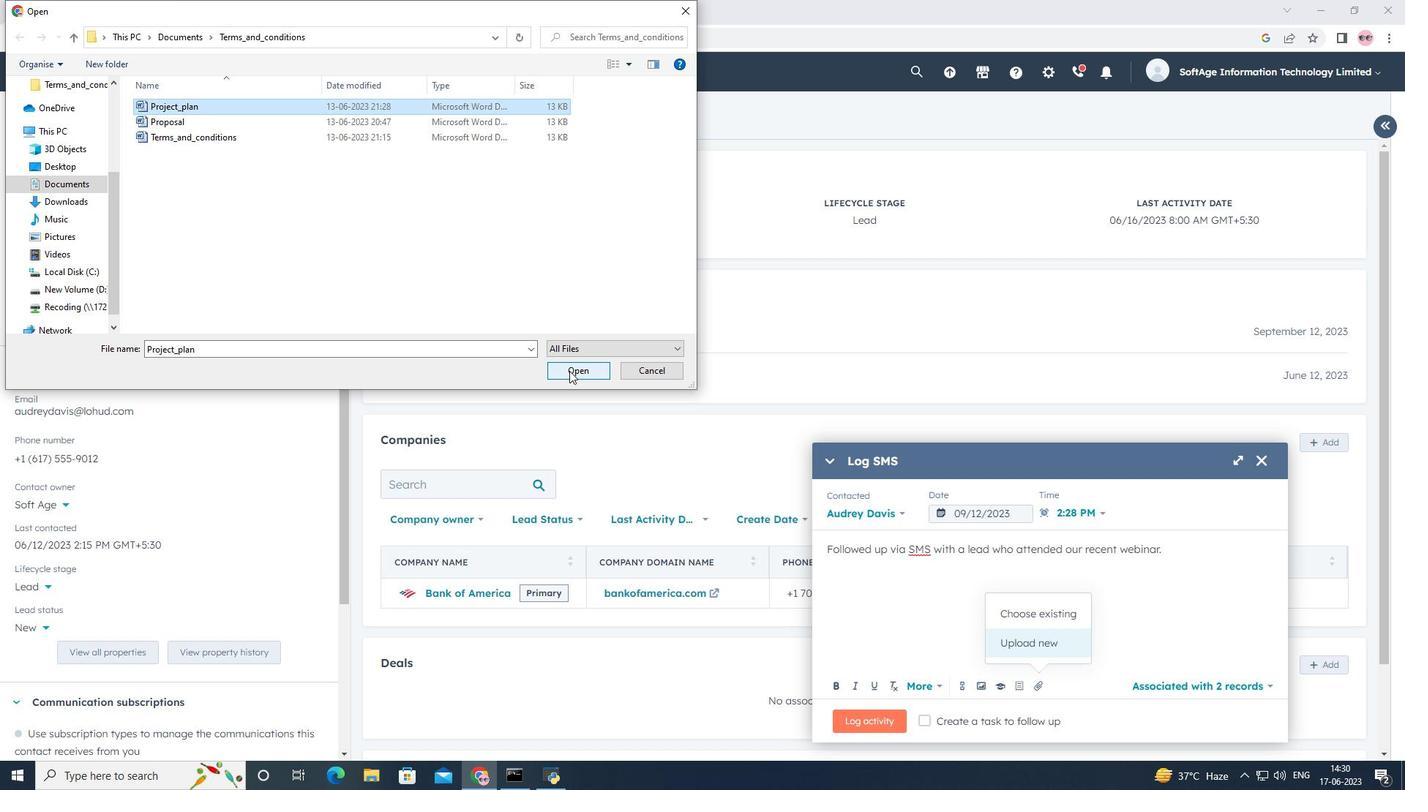 
Action: Mouse moved to (876, 729)
Screenshot: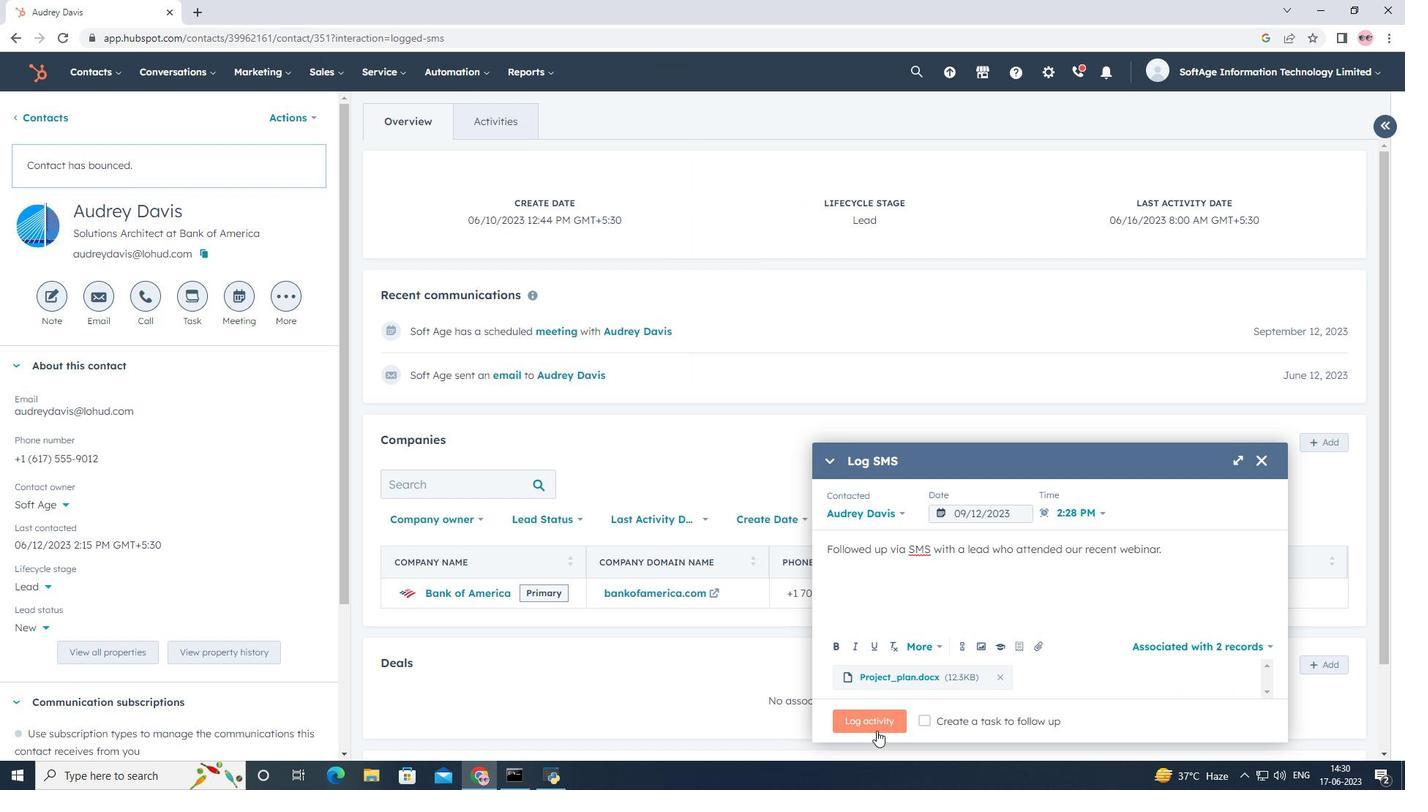 
Action: Mouse pressed left at (876, 729)
Screenshot: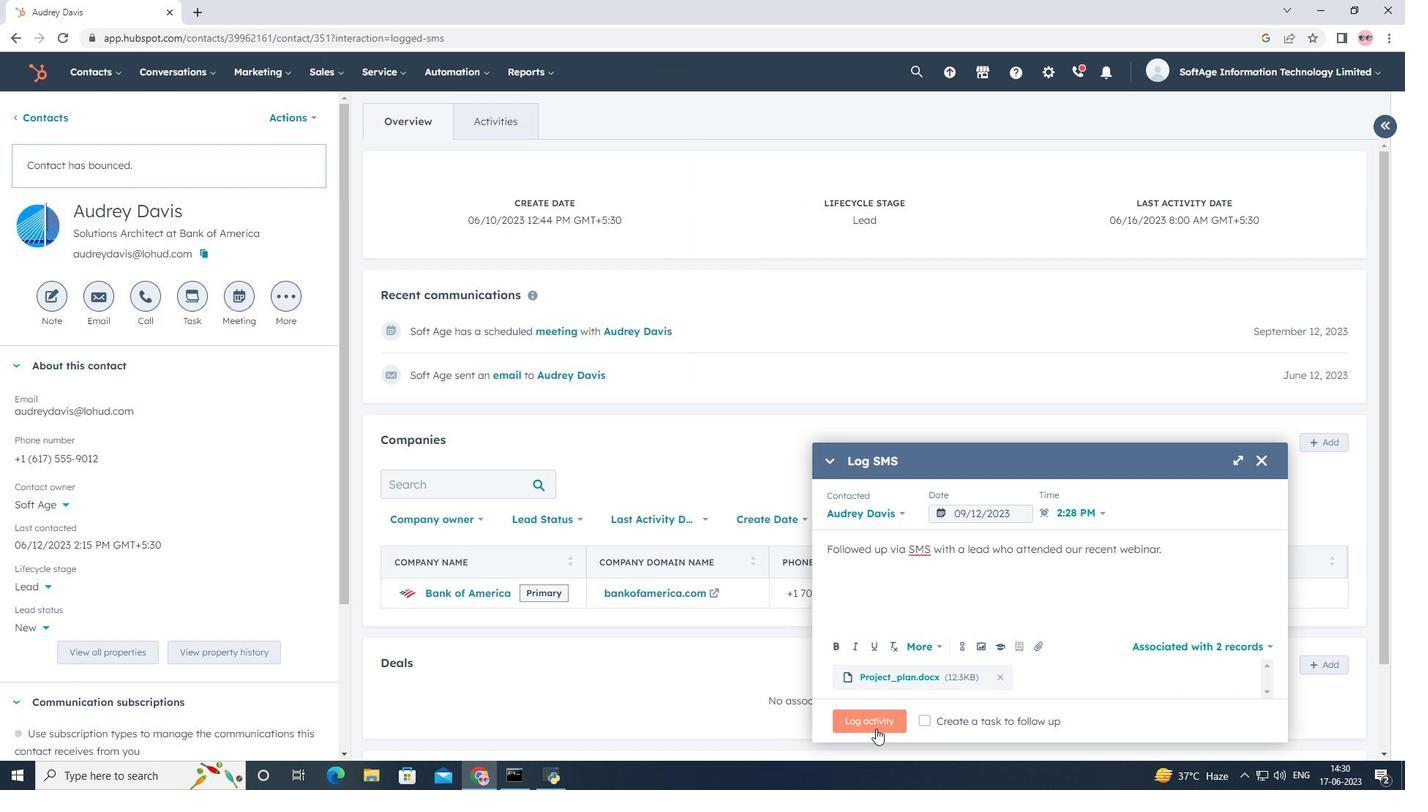 
